 Task: Add an event with the title Monthly Departmental Update and Collaboration Meeting, date '2023/11/16', time 9:15 AM to 11:15 AMand add a description: The Effective Communication workshop is a dynamic and interactive session designed to enhance participants' communication skills and promote effective interpersonal interactions in the workplace. This workshop provides valuable insights, practical techniques, and hands-on exercises to improve both verbal and non-verbal communication abilities._x000D_
_x000D_
Select event color  Lavender . Add location for the event as: 123 Rua das Flores, Porto, Portugal, logged in from the account softage.5@softage.netand send the event invitation to softage.6@softage.net and softage.7@softage.net. Set a reminder for the event Weekly on Sunday
Action: Mouse moved to (65, 140)
Screenshot: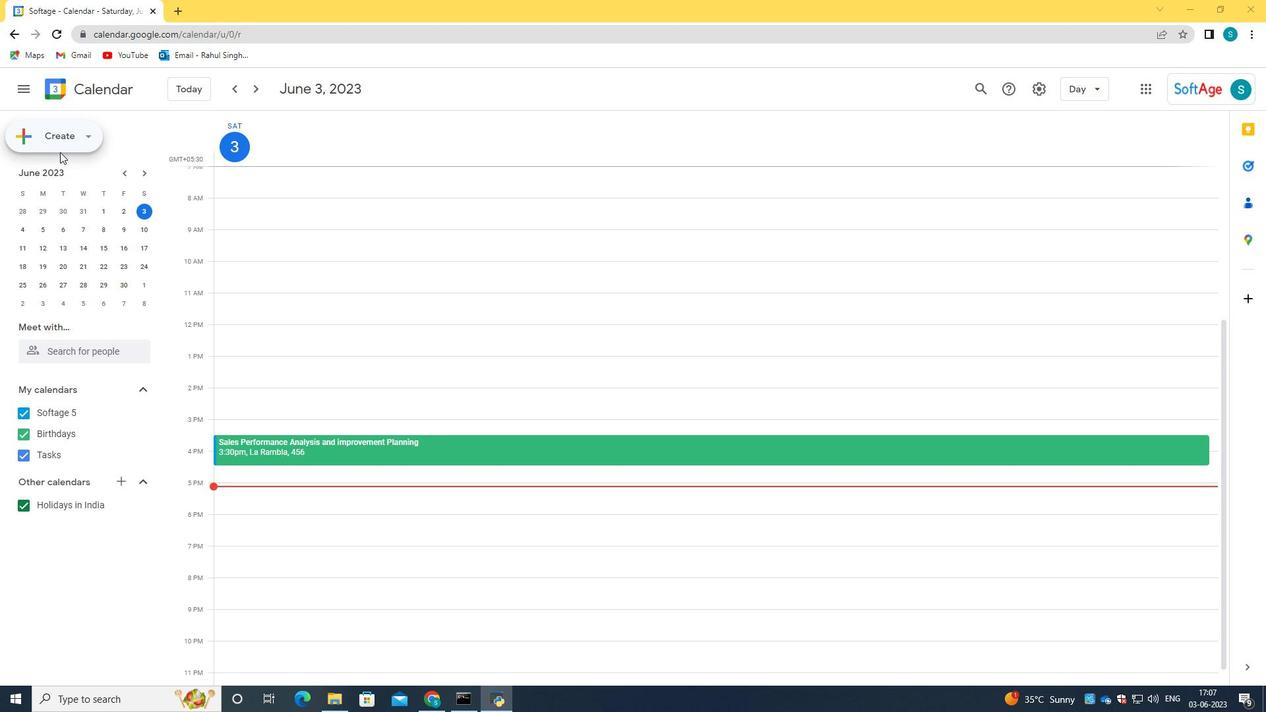 
Action: Mouse pressed left at (65, 140)
Screenshot: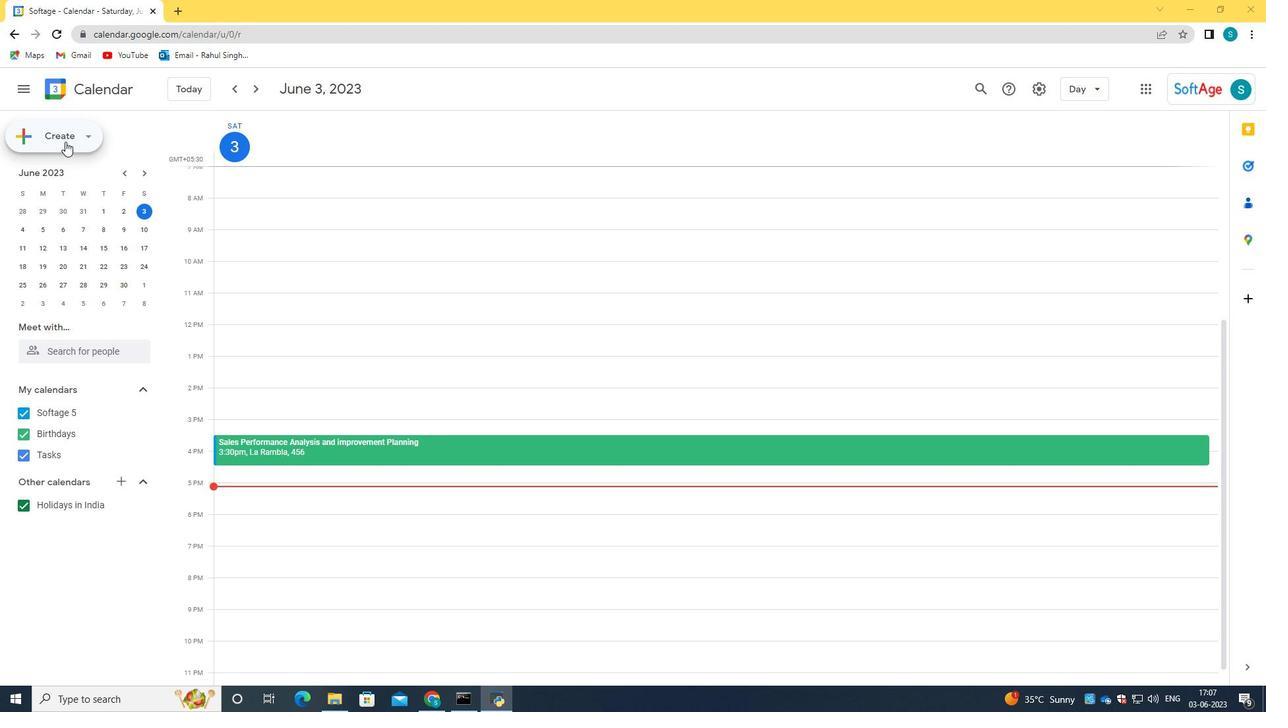 
Action: Mouse moved to (103, 168)
Screenshot: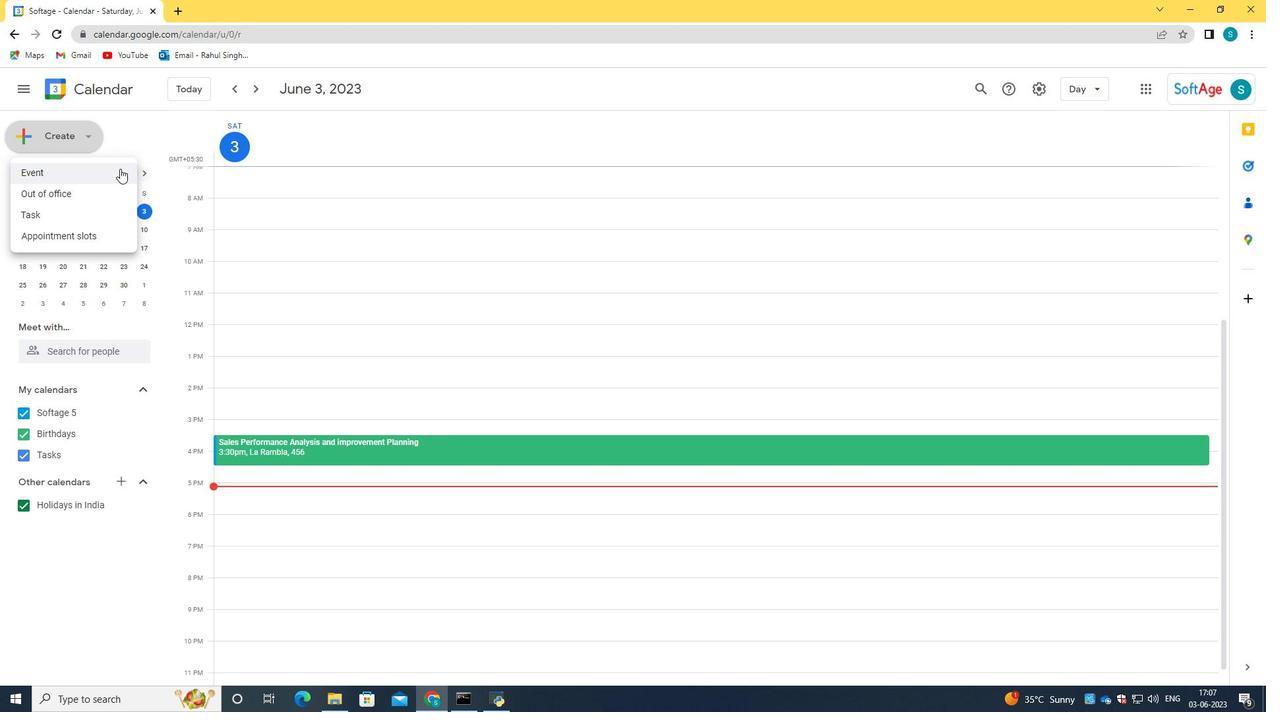
Action: Mouse pressed left at (103, 168)
Screenshot: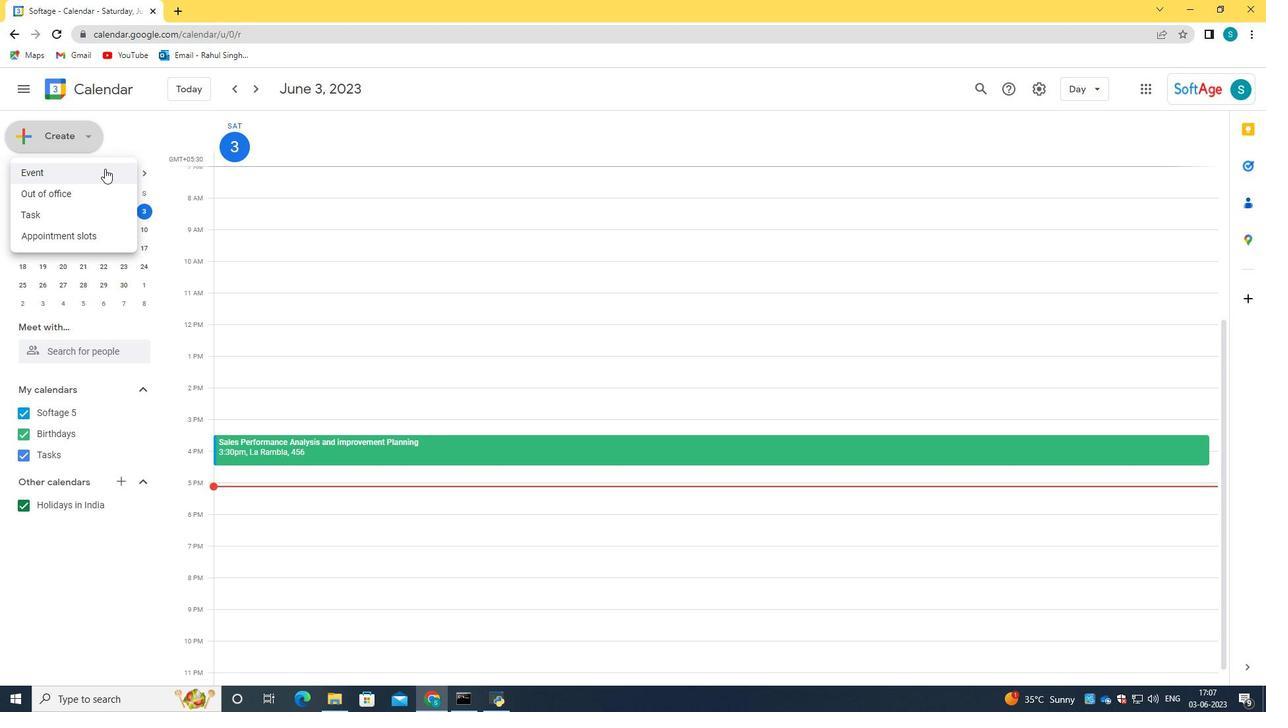 
Action: Mouse moved to (648, 259)
Screenshot: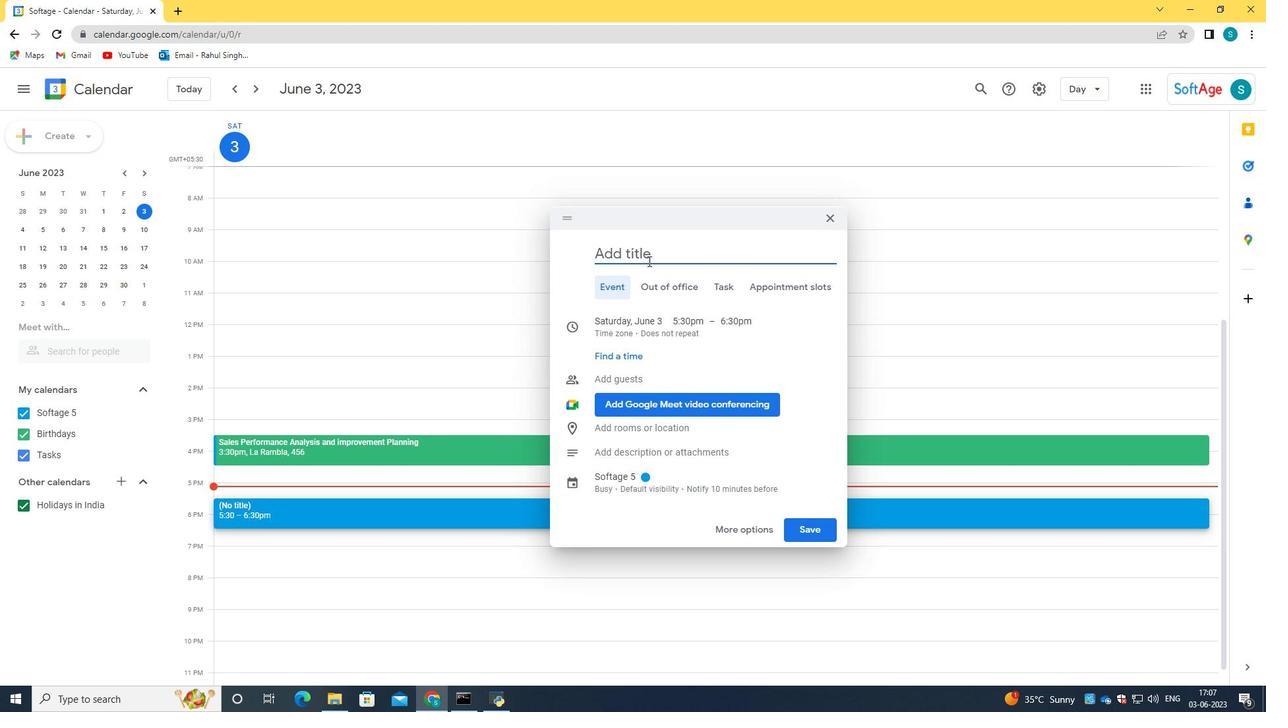 
Action: Mouse pressed left at (648, 259)
Screenshot: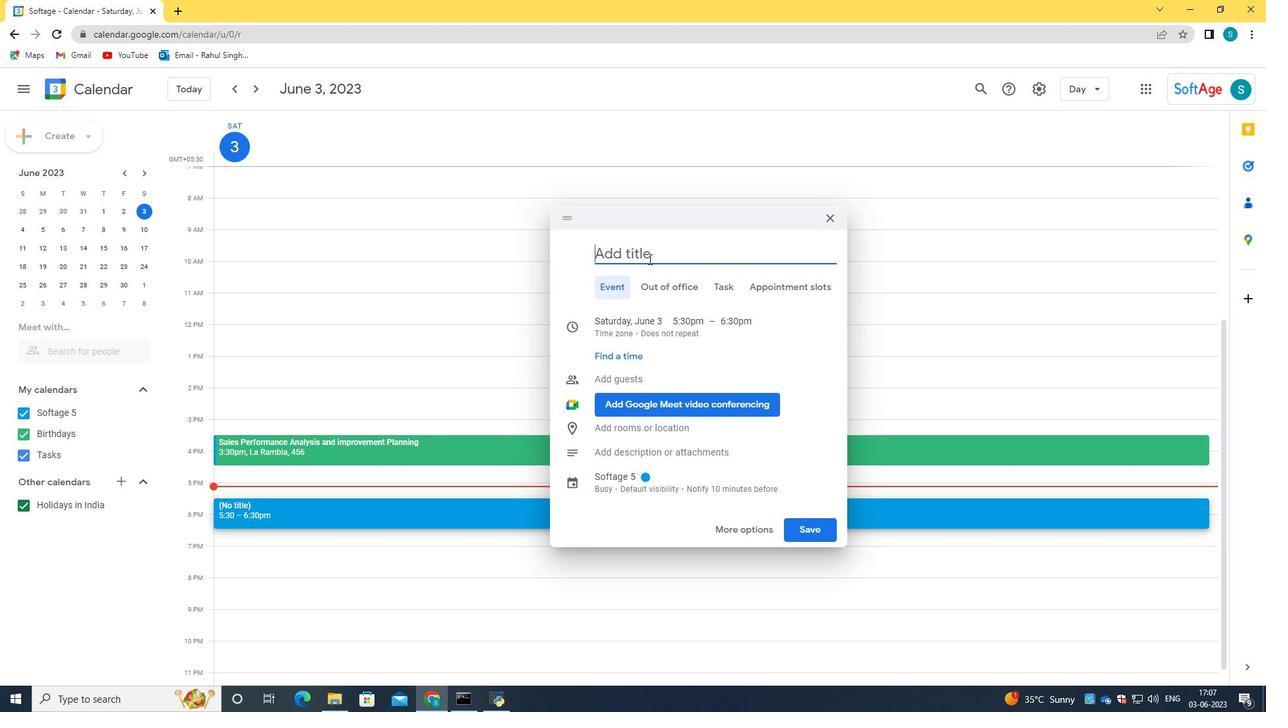 
Action: Key pressed <Key.caps_lock>M<Key.caps_lock>onthly<Key.space><Key.caps_lock>D<Key.caps_lock>epartmental<Key.space><Key.caps_lock>U<Key.caps_lock>pdate<Key.space>and<Key.space><Key.caps_lock>C<Key.caps_lock>ollaboration<Key.space><Key.caps_lock>M<Key.caps_lock>eeting
Screenshot: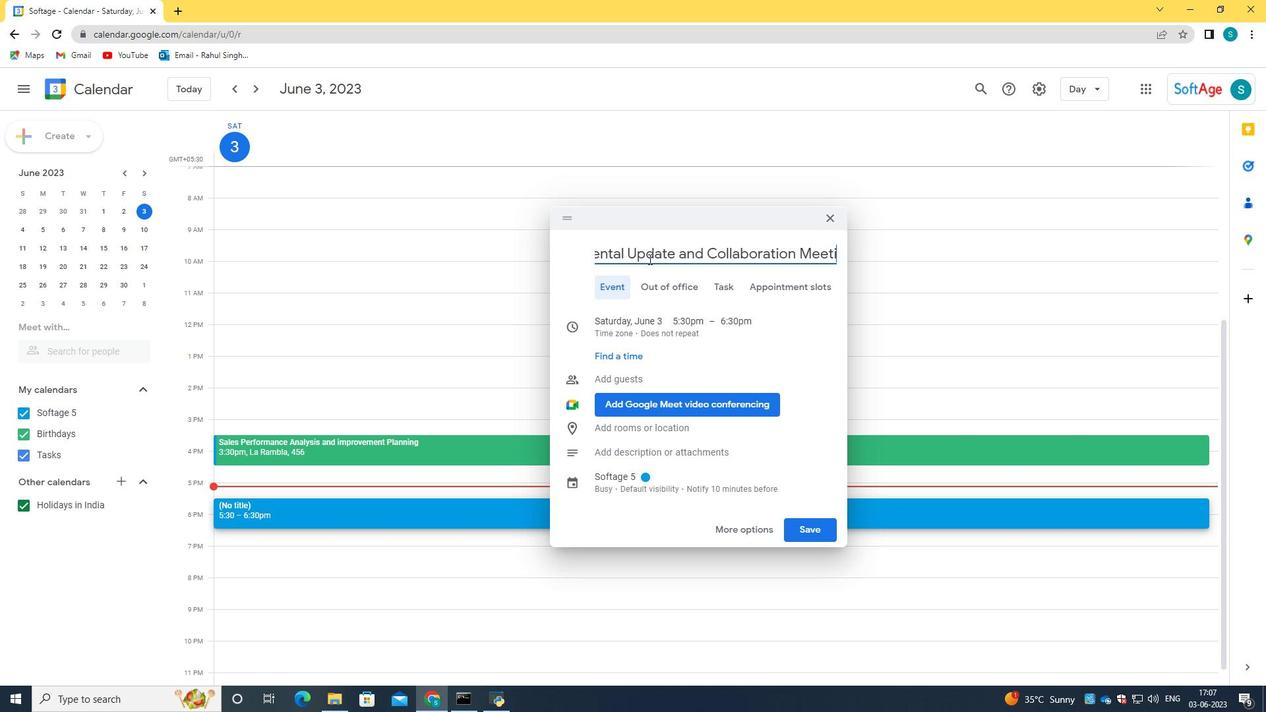 
Action: Mouse moved to (756, 524)
Screenshot: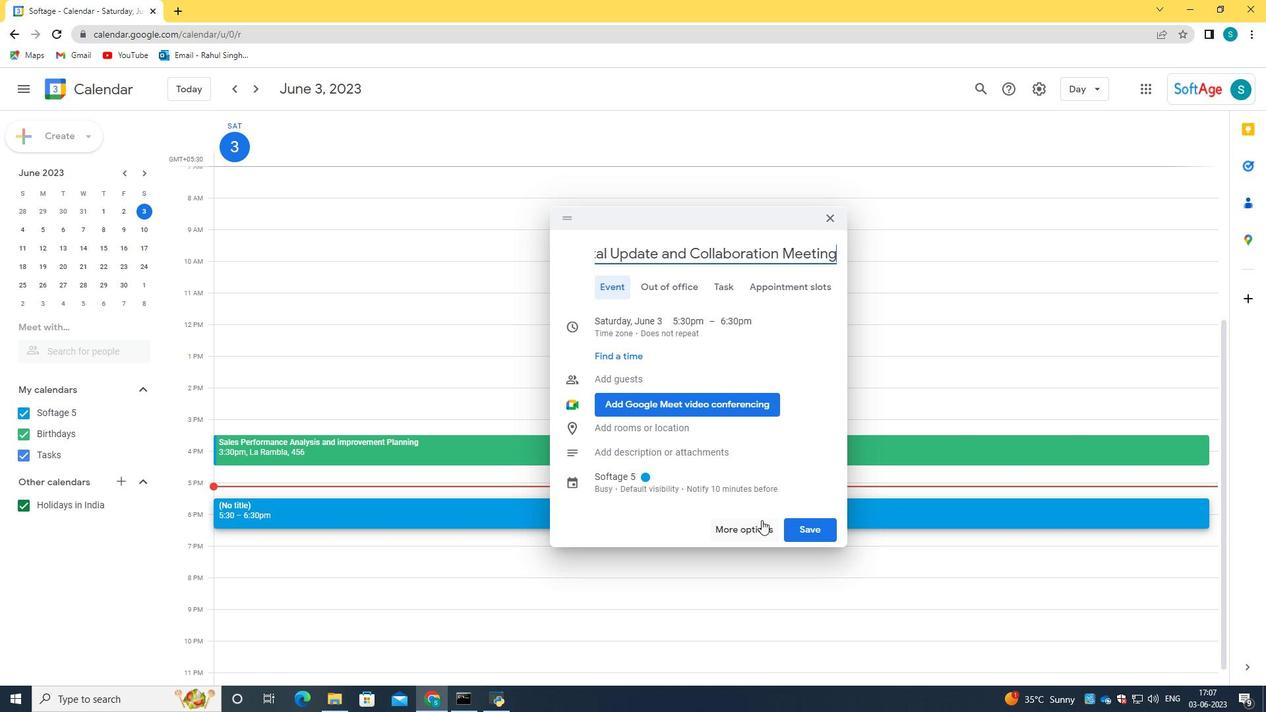 
Action: Mouse pressed left at (756, 524)
Screenshot: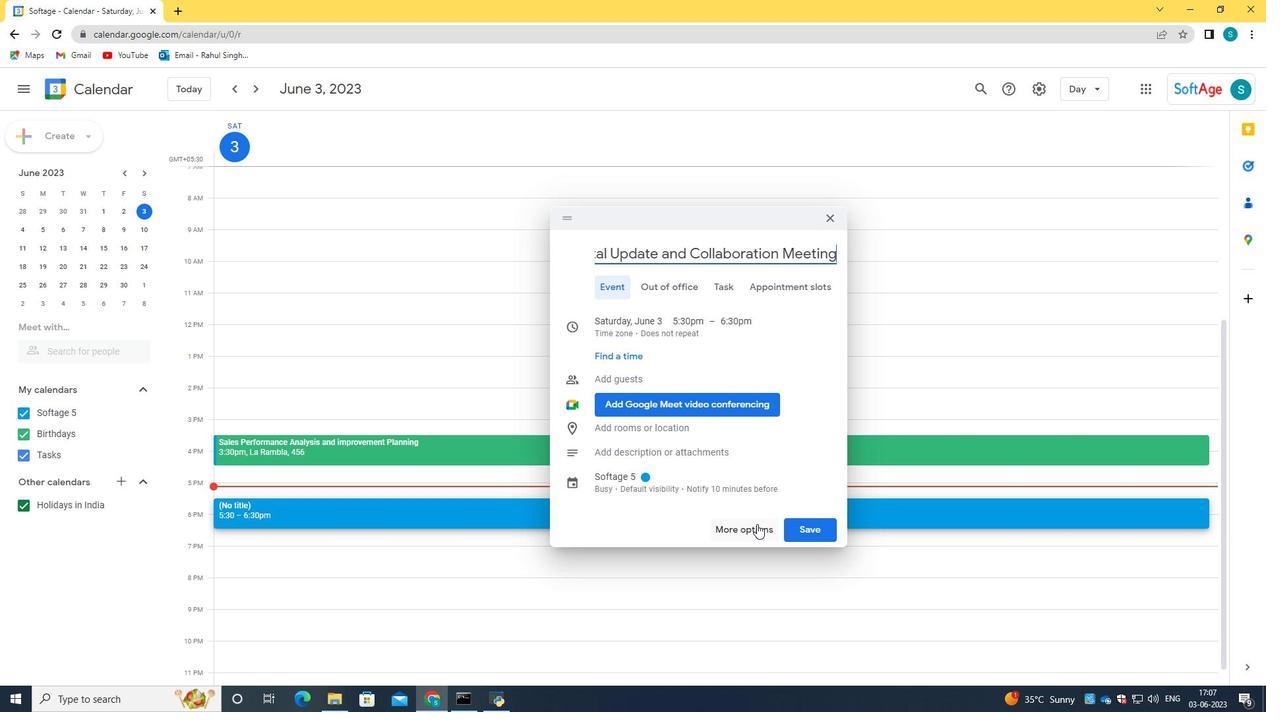 
Action: Mouse moved to (77, 127)
Screenshot: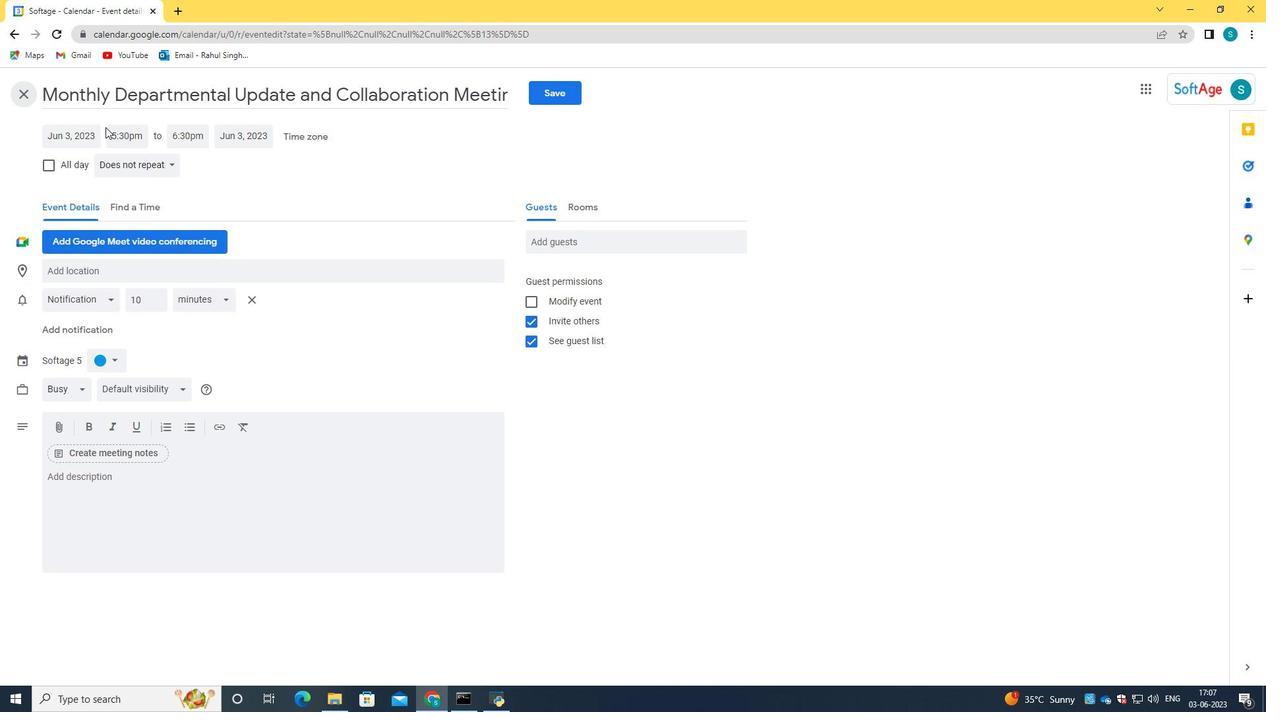 
Action: Mouse pressed left at (77, 127)
Screenshot: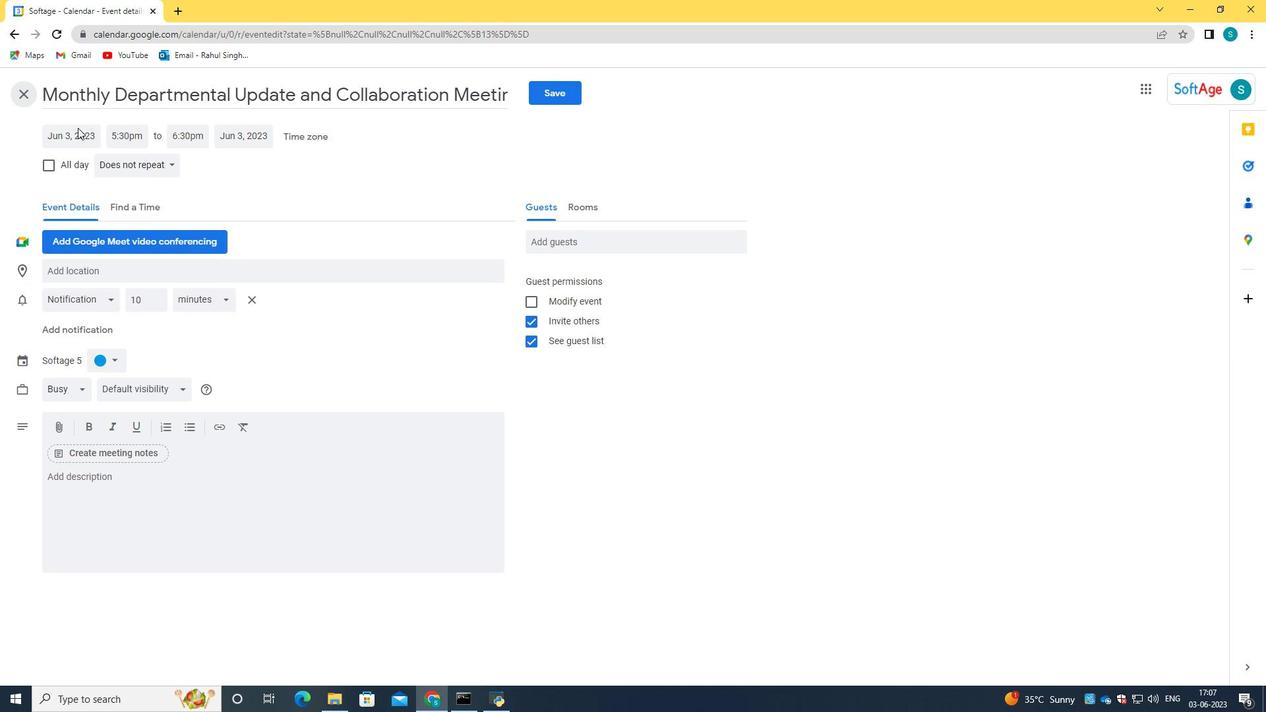 
Action: Key pressed 2023/11/16<Key.tab>9<Key.shift_r>:15<Key.tab>
Screenshot: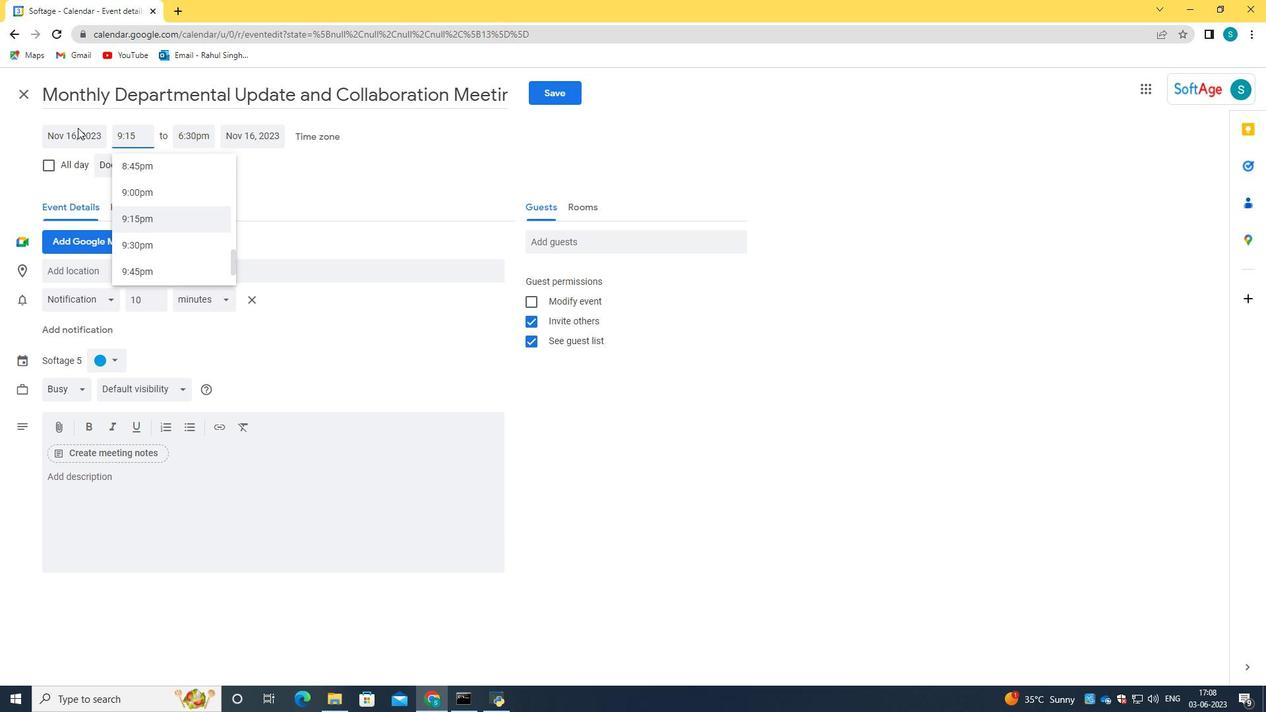 
Action: Mouse moved to (146, 134)
Screenshot: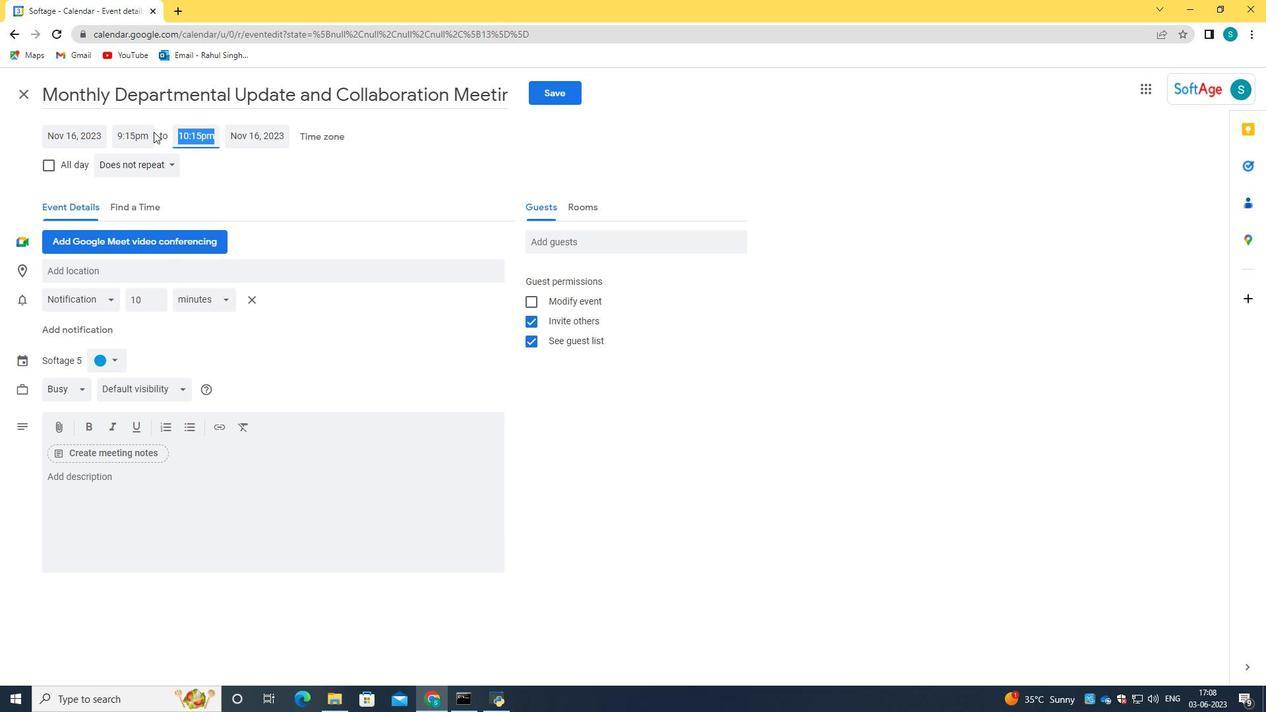 
Action: Mouse pressed left at (146, 134)
Screenshot: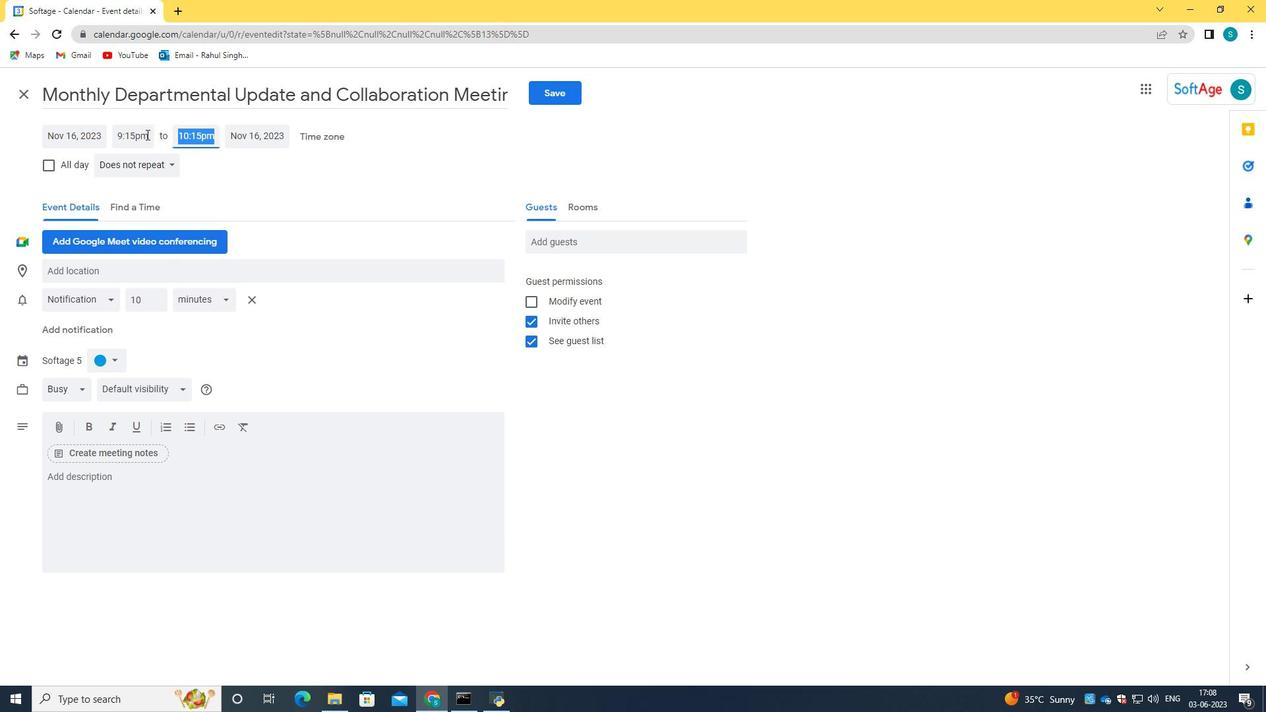 
Action: Mouse moved to (145, 135)
Screenshot: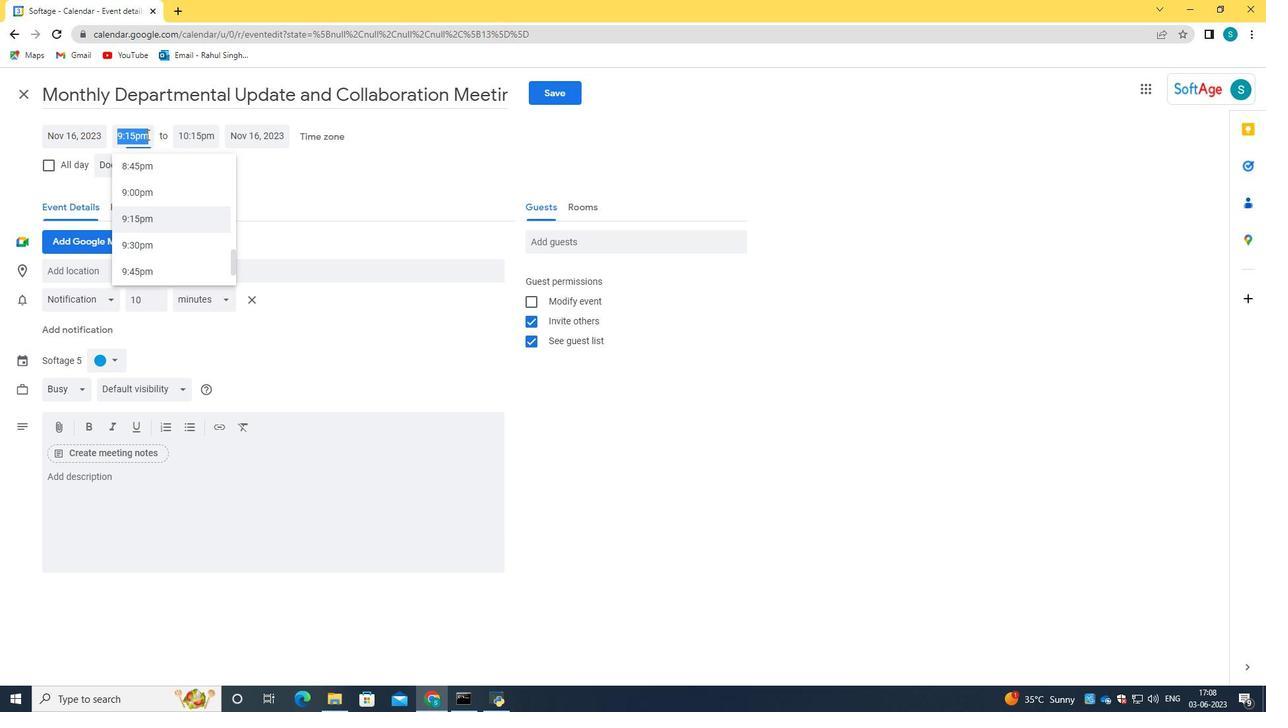 
Action: Mouse pressed left at (145, 135)
Screenshot: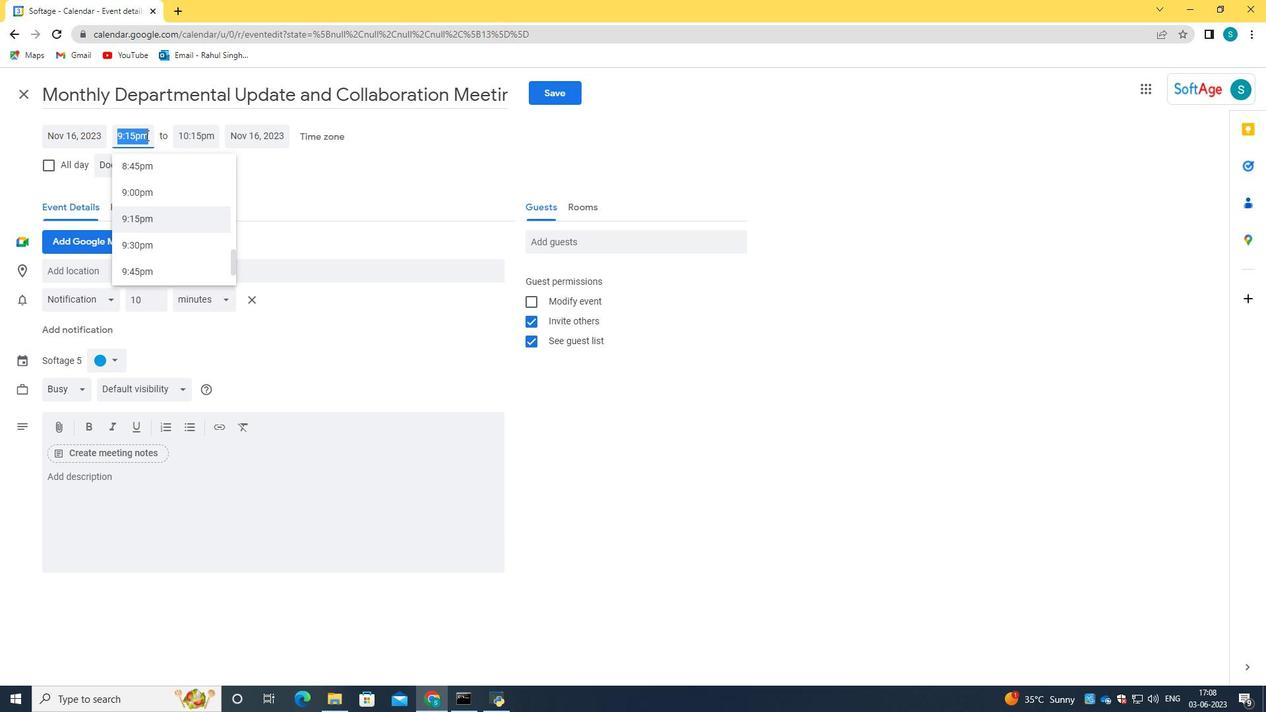
Action: Mouse moved to (139, 138)
Screenshot: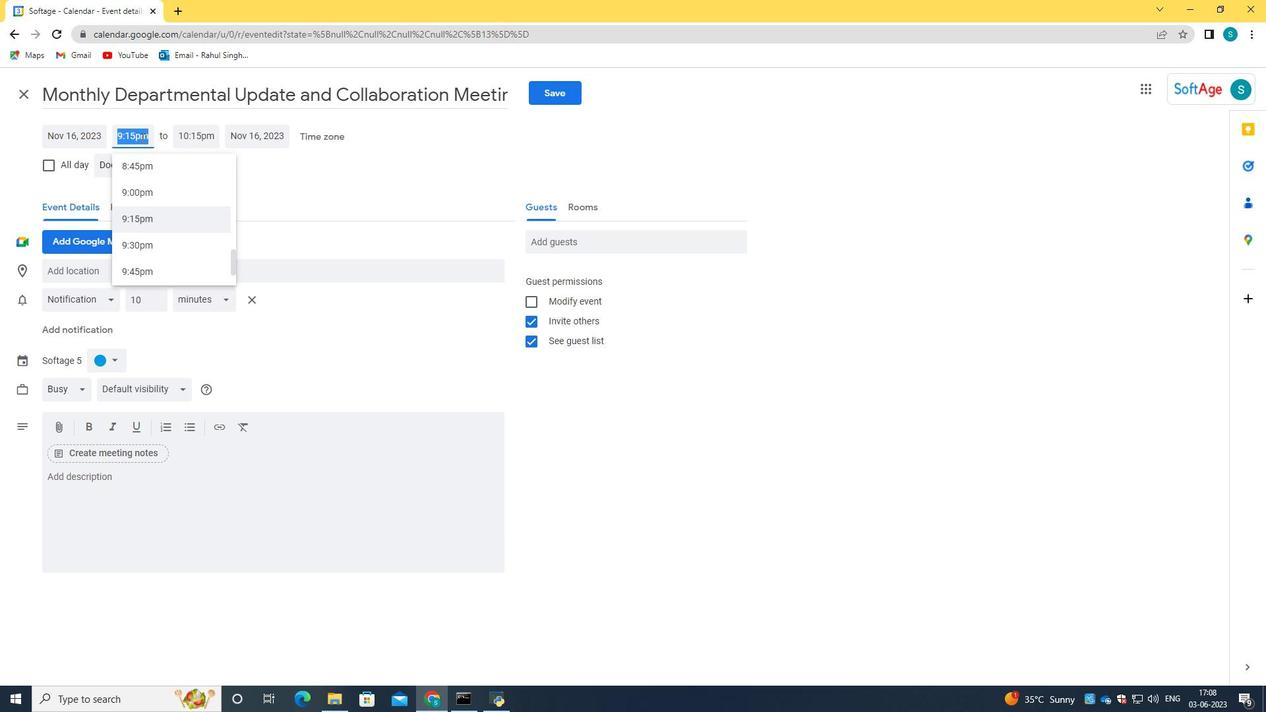 
Action: Mouse pressed left at (139, 138)
Screenshot: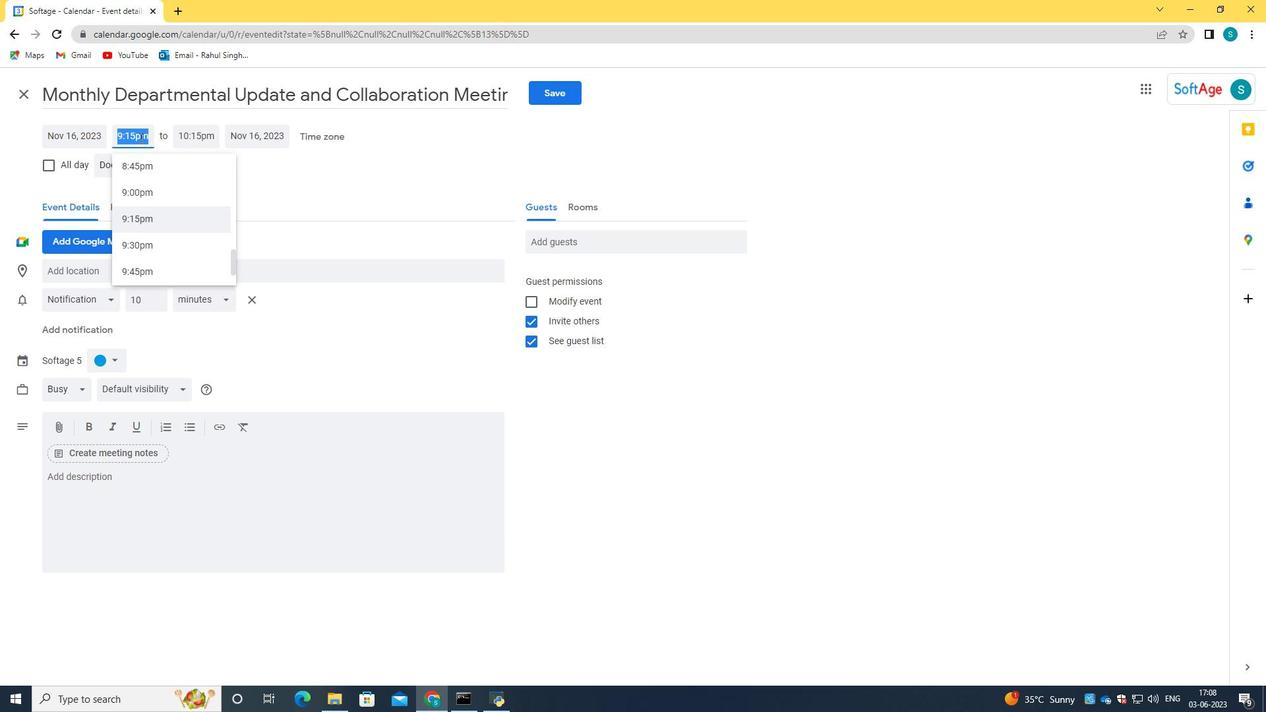 
Action: Mouse moved to (150, 138)
Screenshot: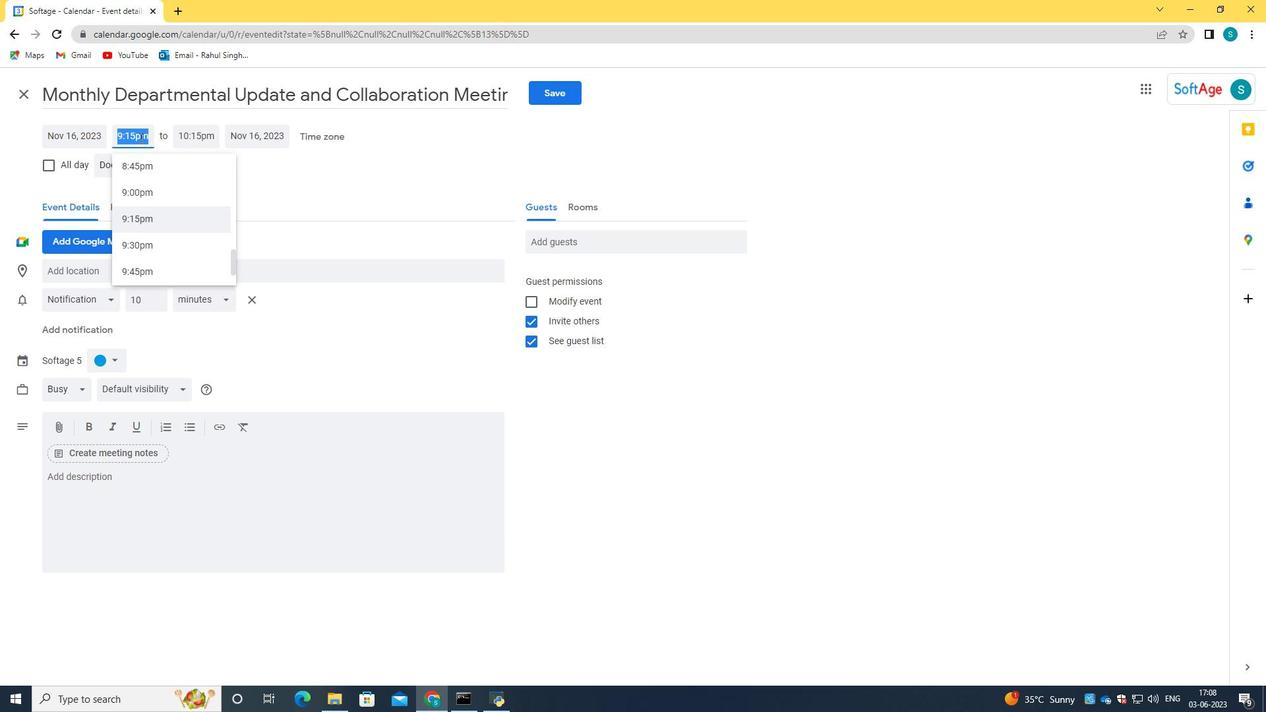
Action: Key pressed <Key.backspace>a
Screenshot: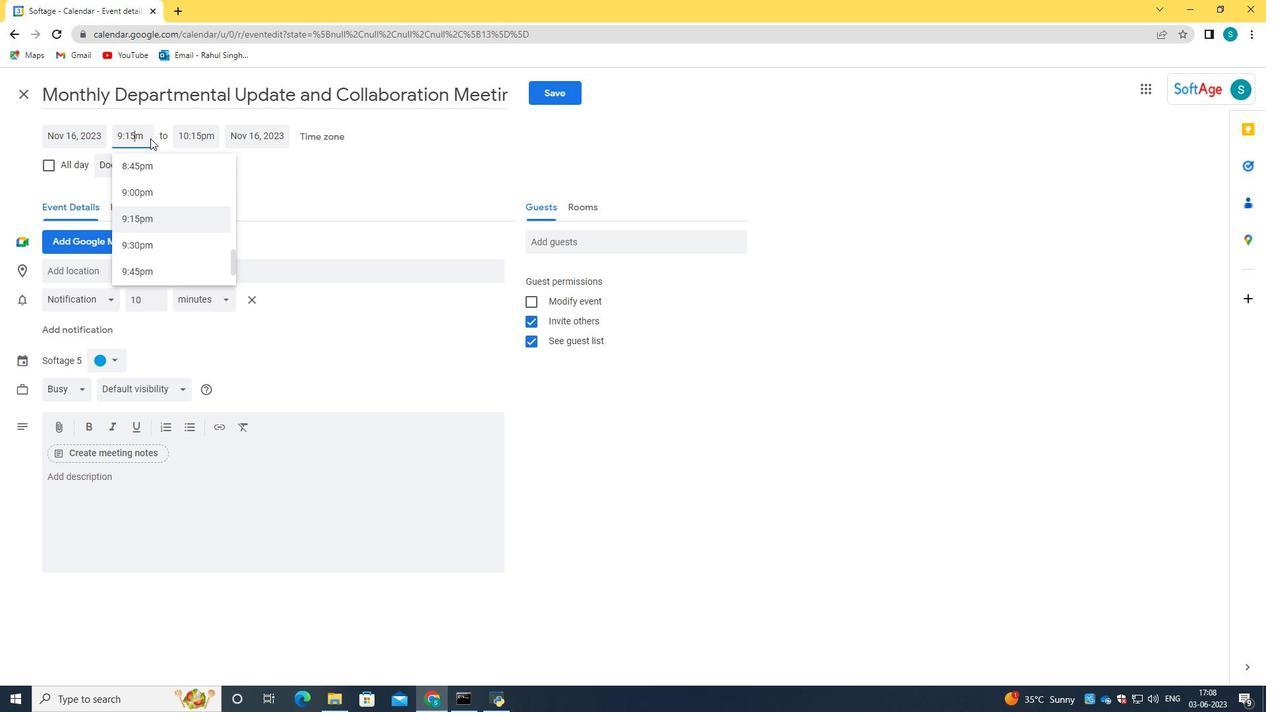 
Action: Mouse scrolled (150, 139) with delta (0, 0)
Screenshot: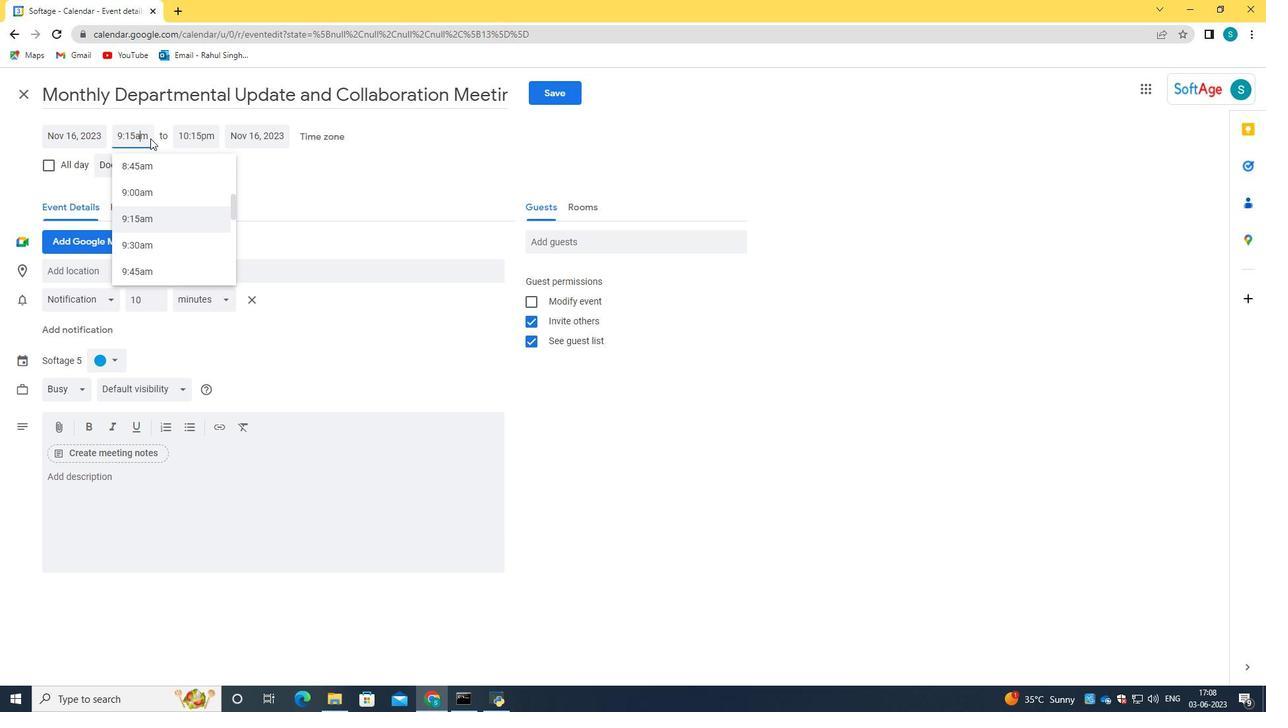 
Action: Key pressed <Key.tab>
Screenshot: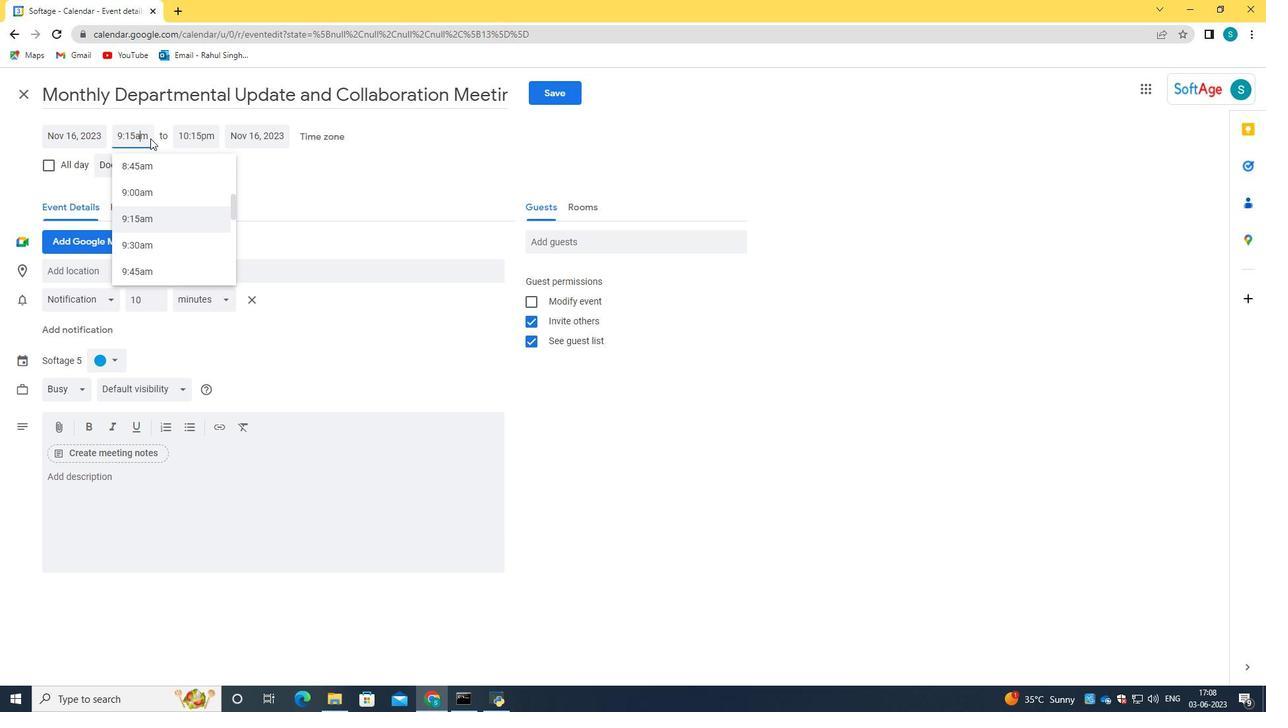 
Action: Mouse moved to (191, 129)
Screenshot: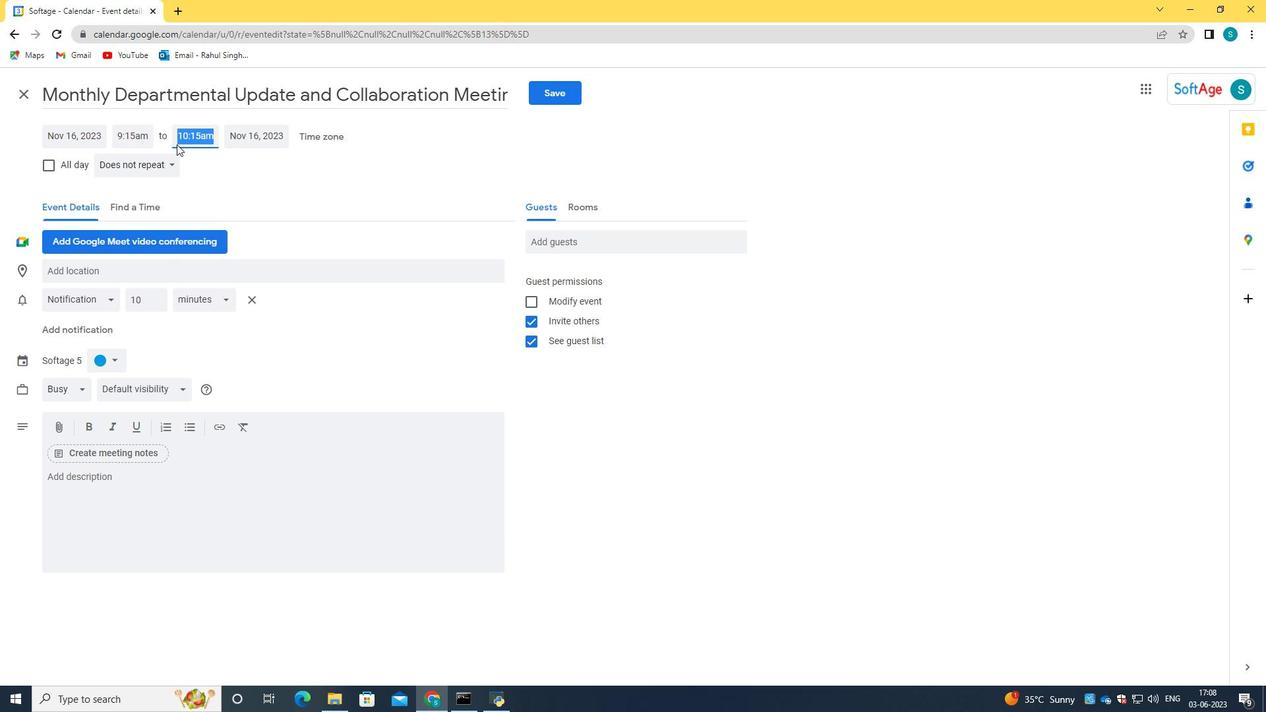 
Action: Key pressed 11<Key.shift_r>:15<Key.space>am
Screenshot: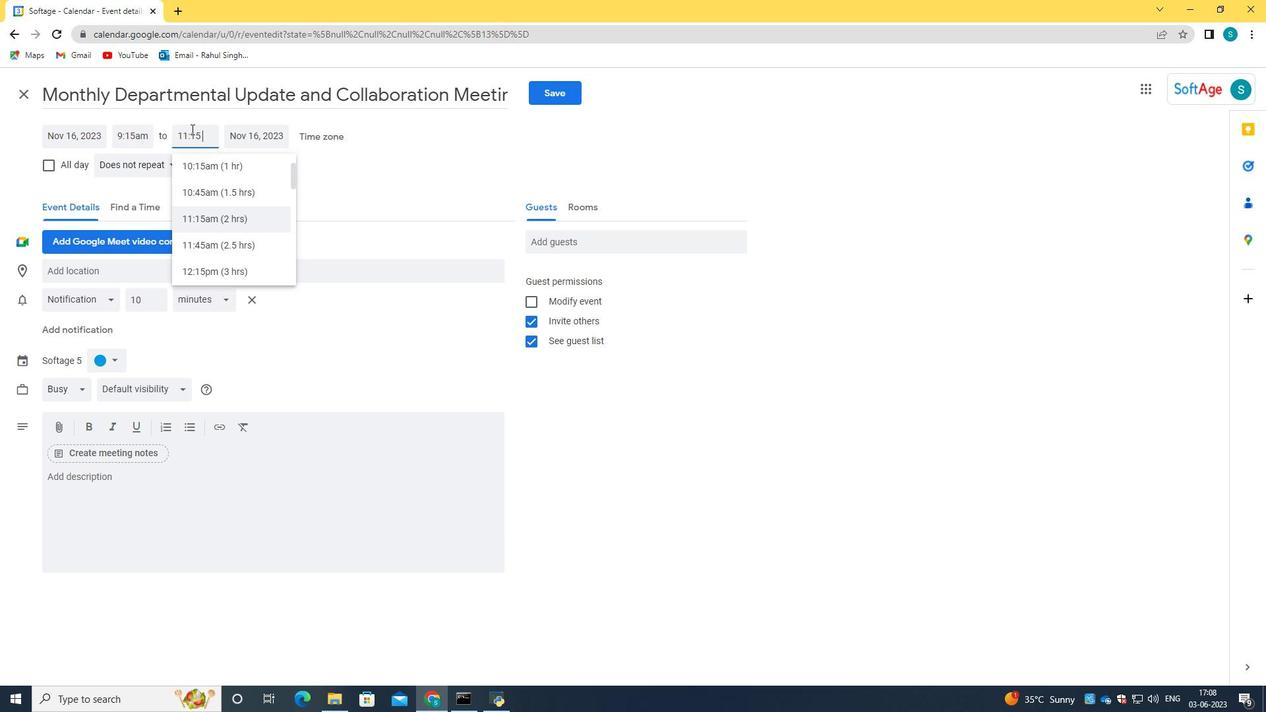 
Action: Mouse moved to (218, 220)
Screenshot: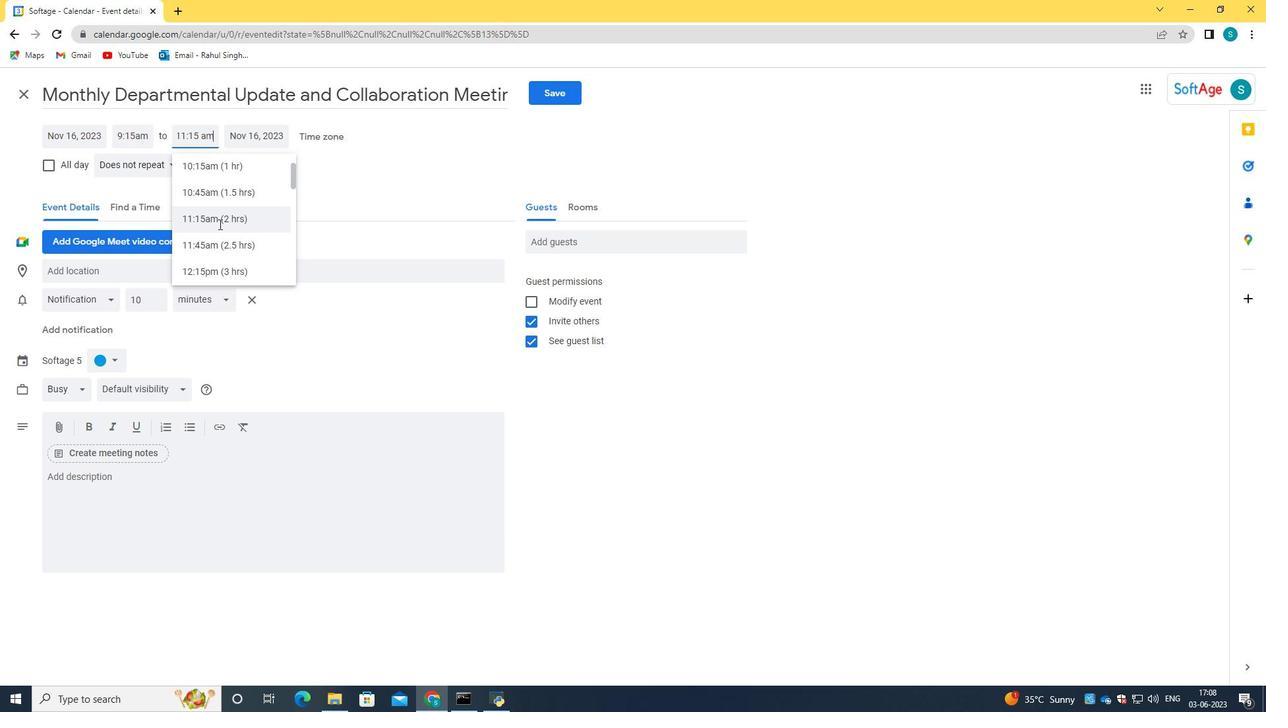
Action: Mouse pressed left at (218, 220)
Screenshot: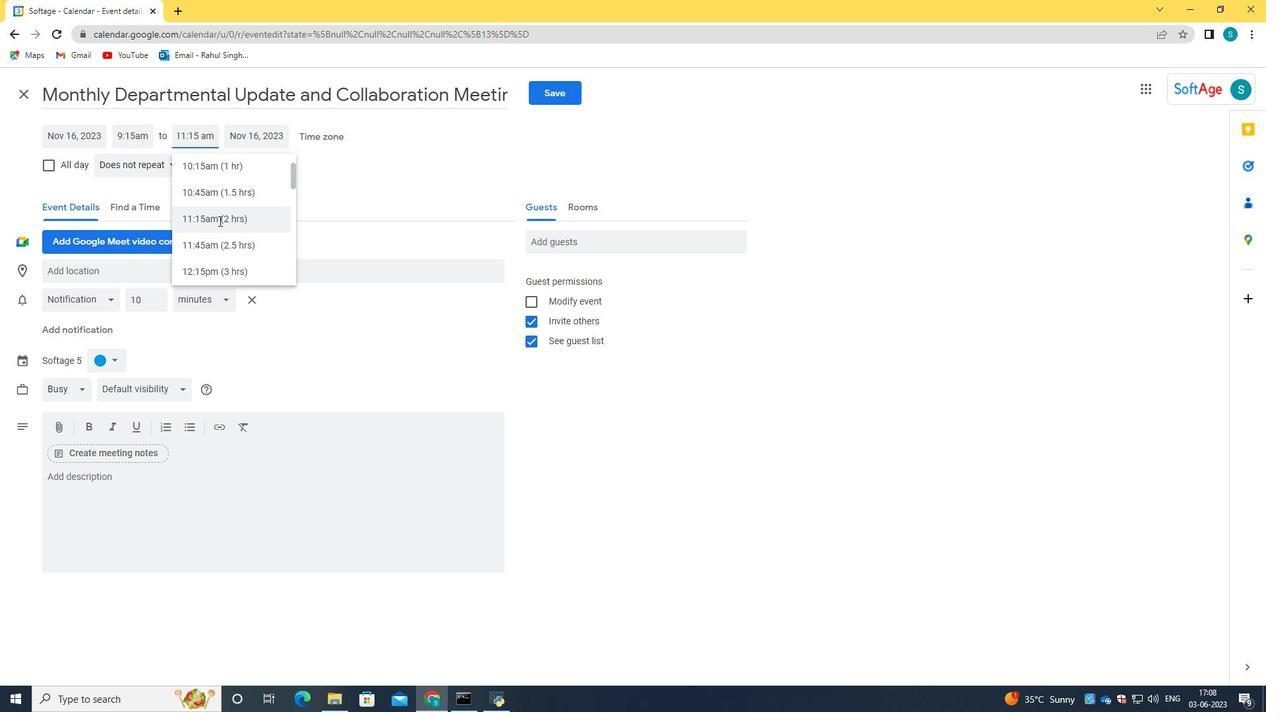 
Action: Mouse moved to (167, 504)
Screenshot: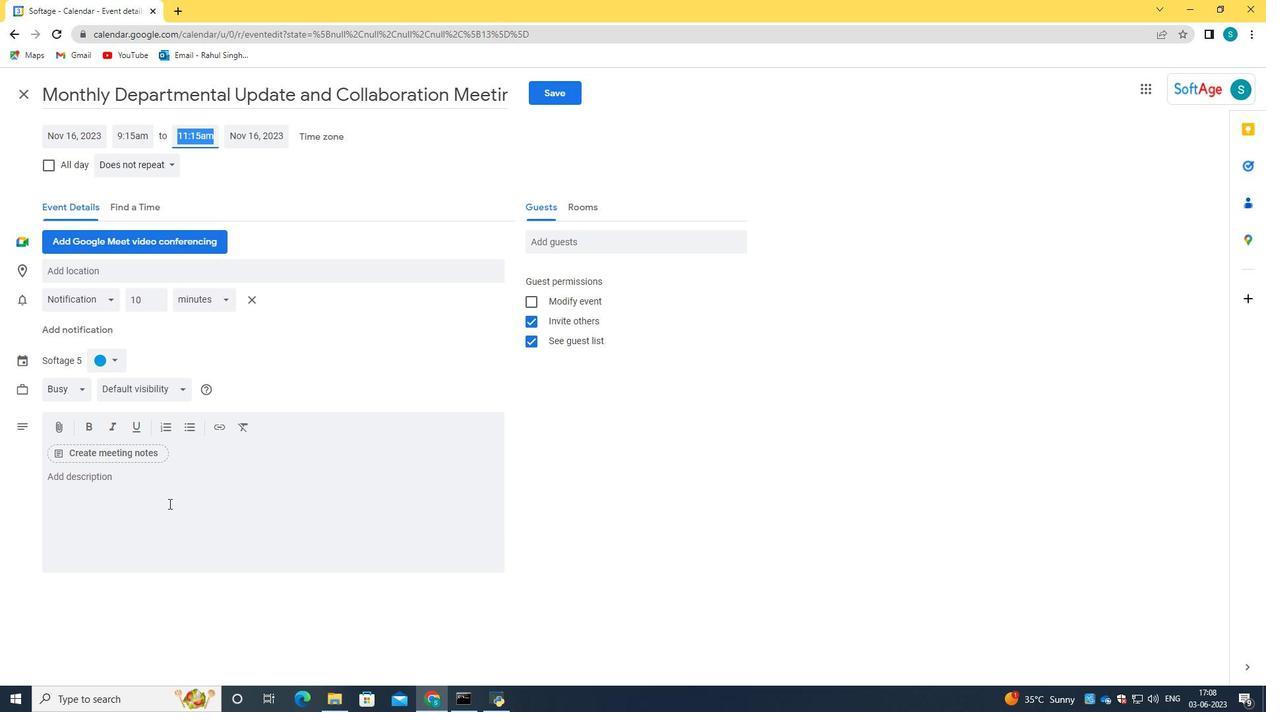
Action: Mouse pressed left at (167, 504)
Screenshot: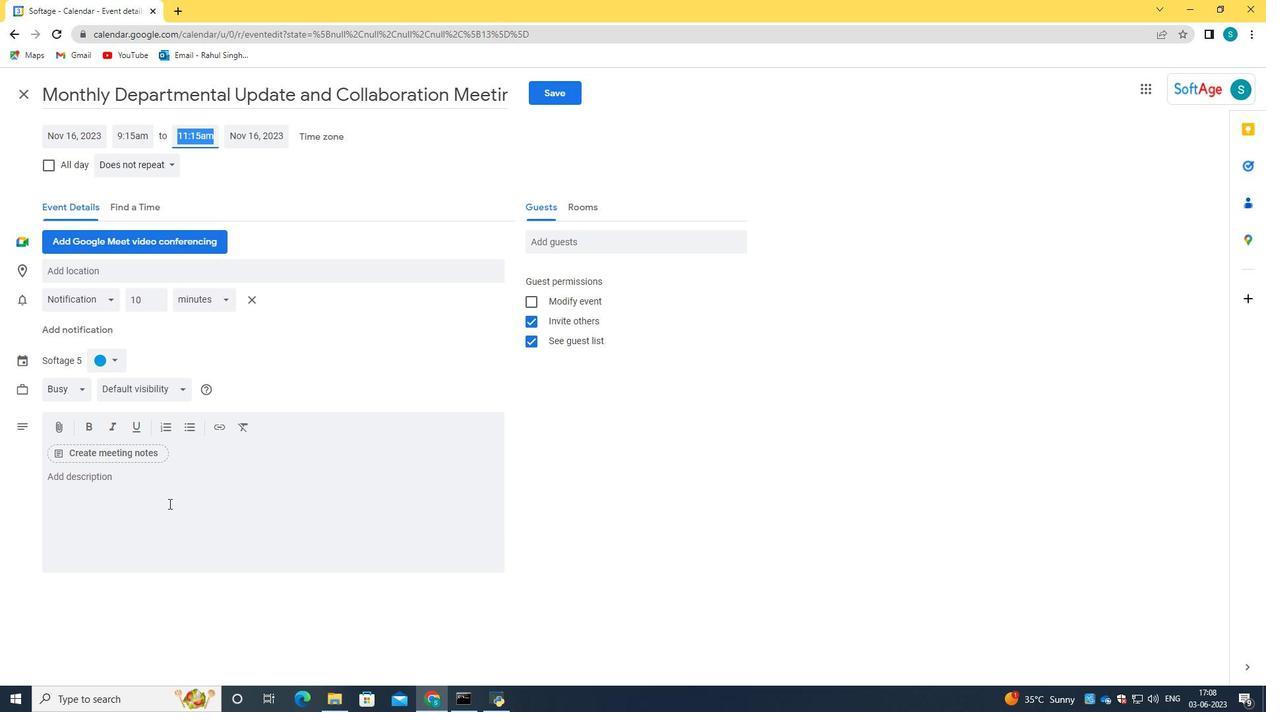 
Action: Key pressed <Key.caps_lock>T<Key.caps_lock>he<Key.space><Key.caps_lock>E<Key.caps_lock>ffective<Key.space><Key.caps_lock>C<Key.caps_lock>ommunication<Key.space>workshop<Key.space>is<Key.space>a<Key.space>dynamic<Key.space>and<Key.space>interactive<Key.space>session<Key.space>designed<Key.space>to<Key.space>enhance<Key.space>participants<Key.space>communication<Key.space>skills<Key.space>and<Key.space>promote<Key.space>effective<Key.space>interpersonal<Key.space>interactin<Key.backspace><Key.backspace>ions<Key.space>in<Key.space>the<Key.space>works<Key.backspace>place.<Key.space><Key.caps_lock>T<Key.caps_lock>his<Key.space>workshop<Key.space>provides<Key.space>valuable<Key.space>insights,<Key.space>practivcal<Key.space>t<Key.backspace><Key.backspace><Key.backspace><Key.backspace><Key.backspace><Key.backspace>cla<Key.space>t<Key.backspace><Key.backspace><Key.backspace><Key.backspace>al<Key.space>techniques,<Key.space>and<Key.space>hand-<Key.backspace>s=<Key.backspace>-on<Key.space>exercises<Key.space>to<Key.space>improve<Key.space>bothy<Key.backspace><Key.space>verbal<Key.space>and<Key.space>non-verbal<Key.space>commni<Key.backspace><Key.backspace>unication<Key.space>abilities/<Key.backspace>.
Screenshot: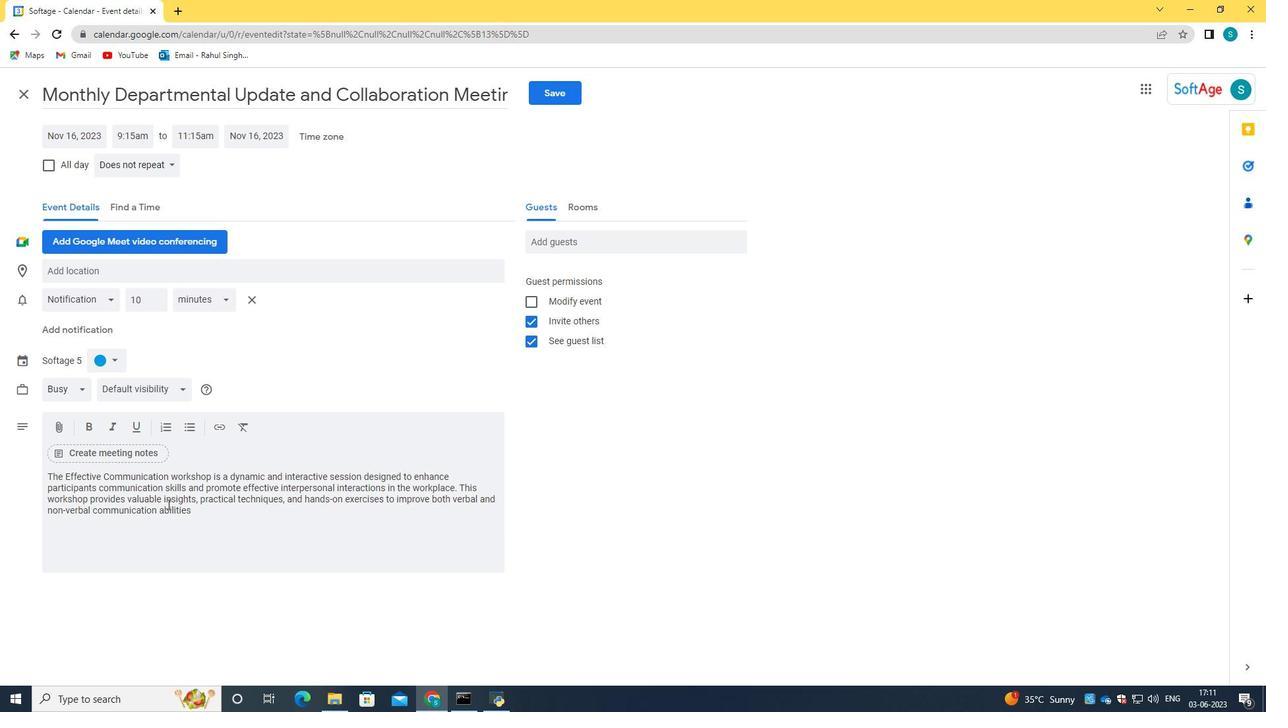 
Action: Mouse moved to (117, 357)
Screenshot: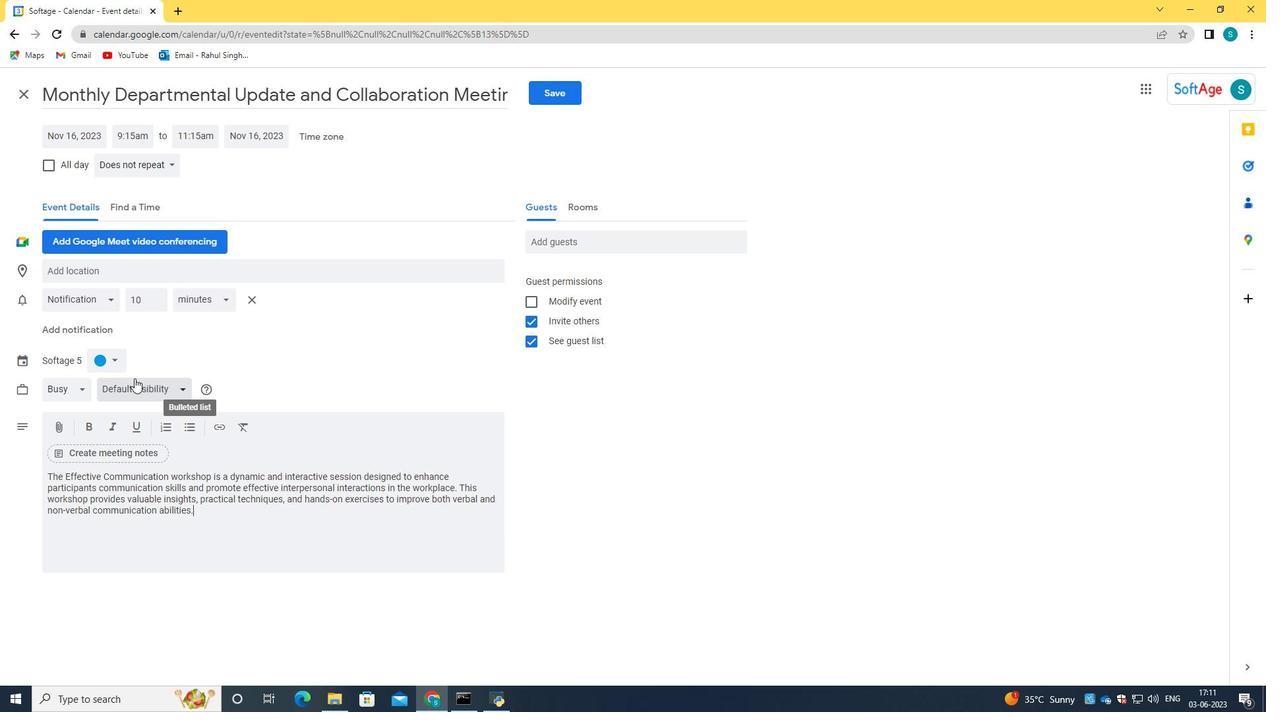 
Action: Mouse pressed left at (117, 357)
Screenshot: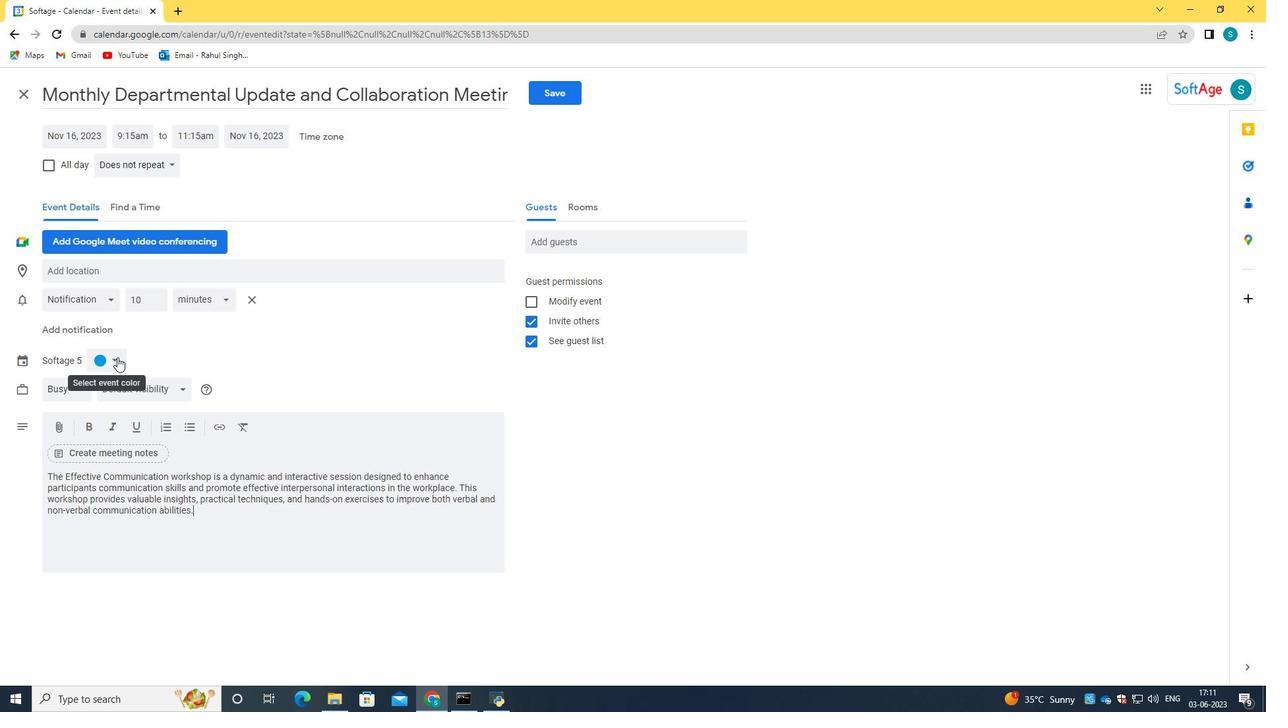 
Action: Mouse moved to (101, 423)
Screenshot: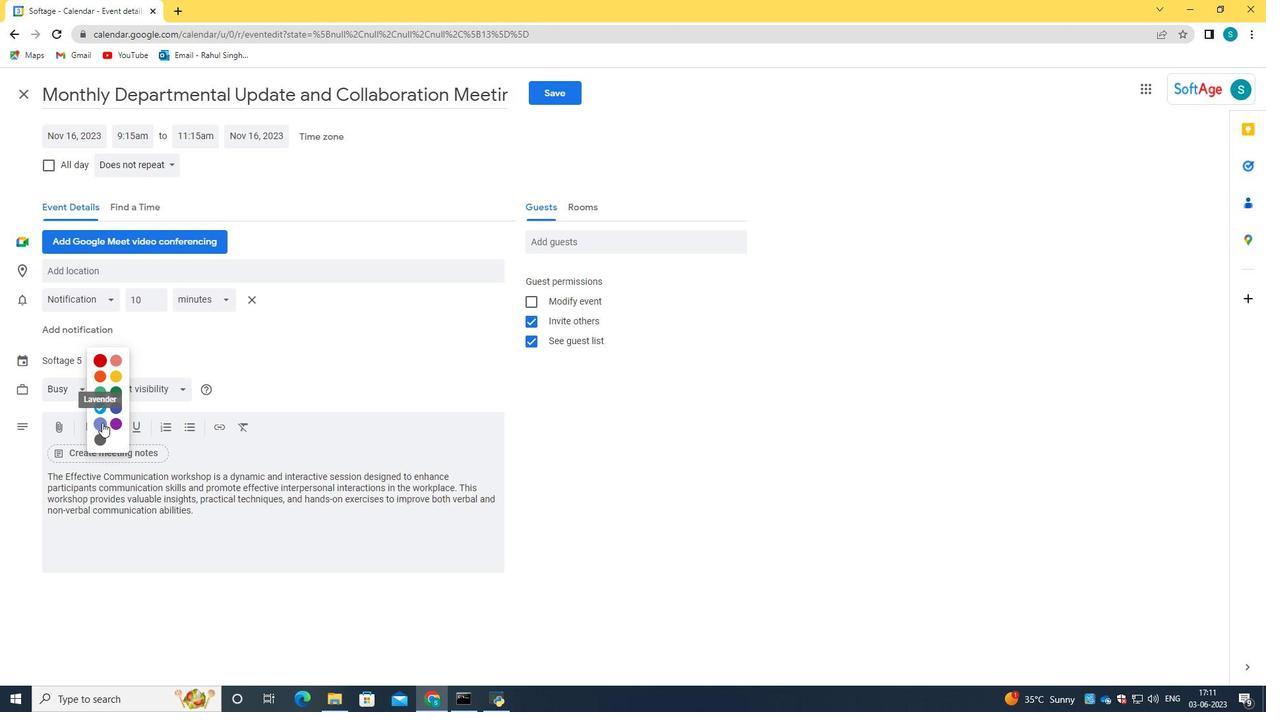 
Action: Mouse pressed left at (101, 423)
Screenshot: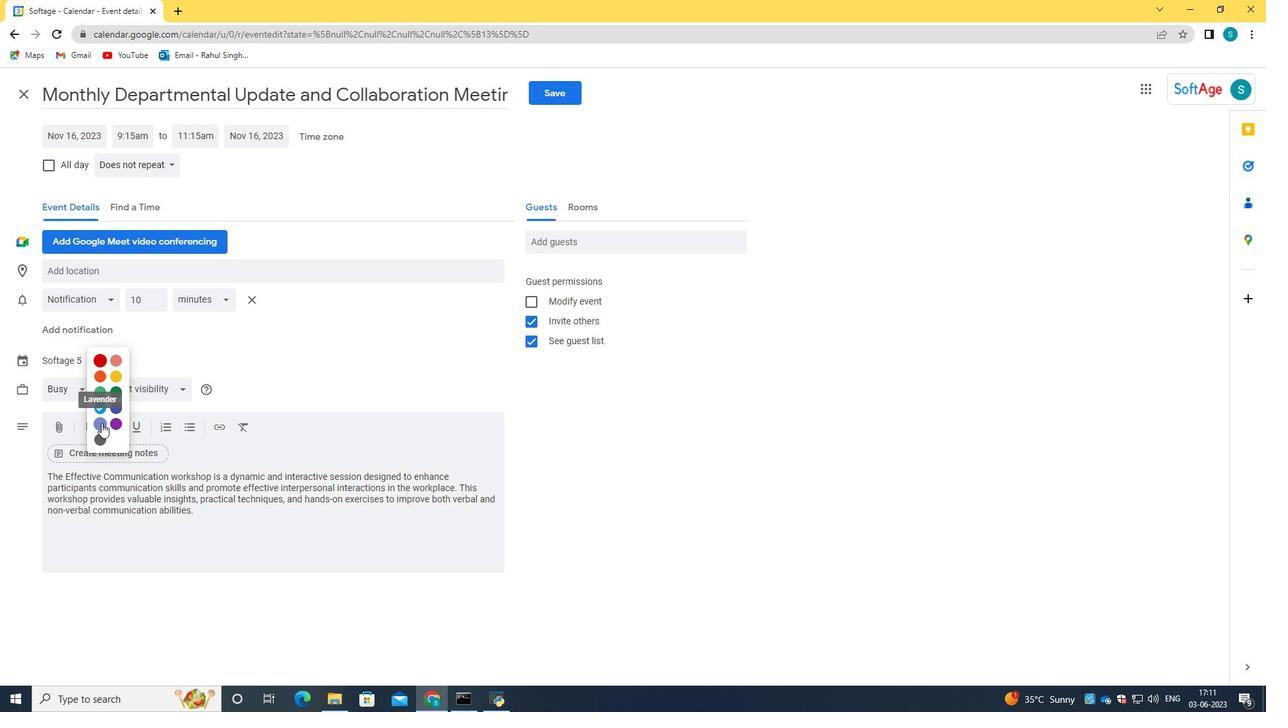 
Action: Mouse moved to (107, 272)
Screenshot: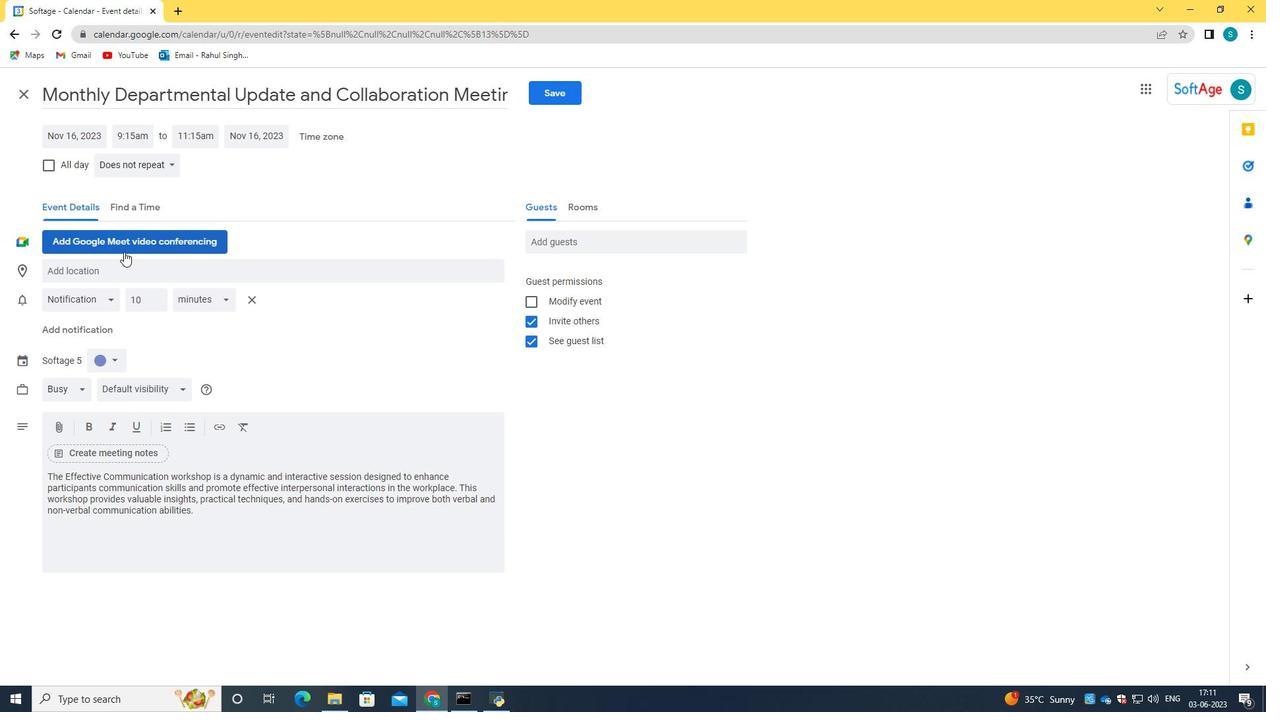 
Action: Mouse pressed left at (107, 272)
Screenshot: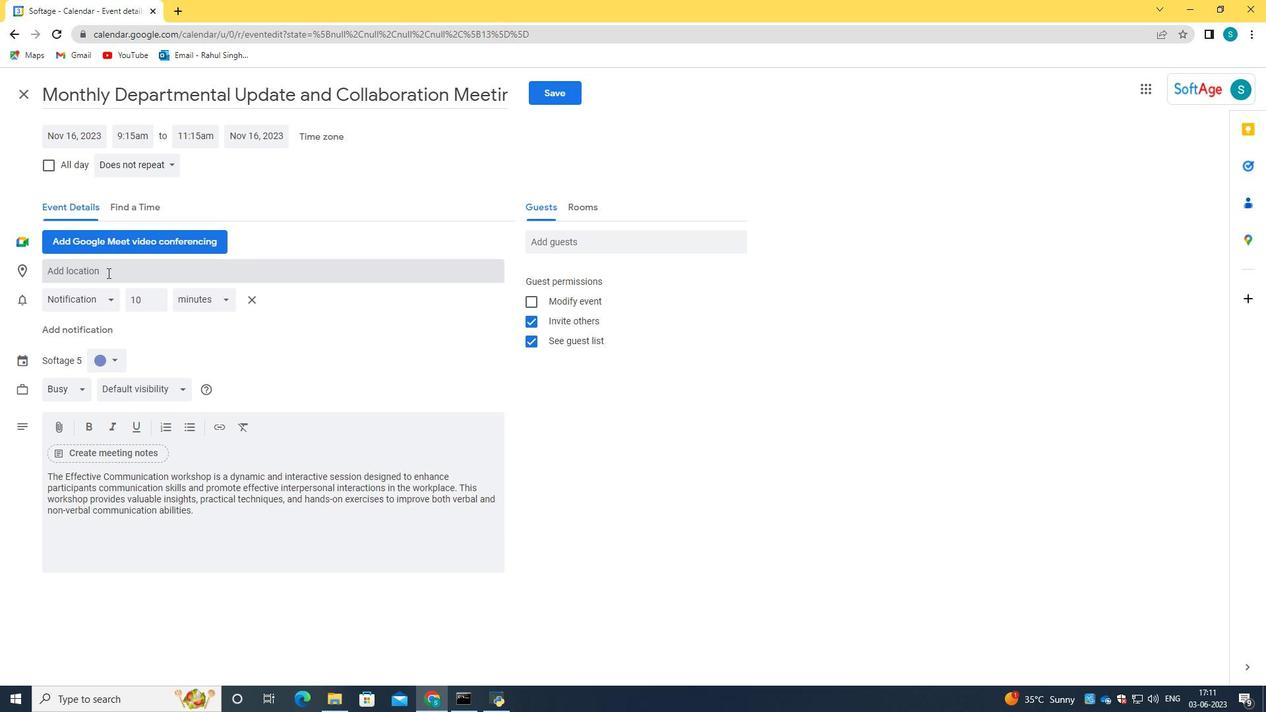 
Action: Key pressed 123<Key.space><Key.shift>Rua<Key.space>das<Key.space><Key.shift><Key.shift>Flores,<Key.space><Key.shift><Key.shift><Key.shift><Key.shift><Key.shift><Key.shift><Key.shift><Key.shift><Key.shift><Key.shift><Key.shift><Key.shift><Key.shift_r>Porto
Screenshot: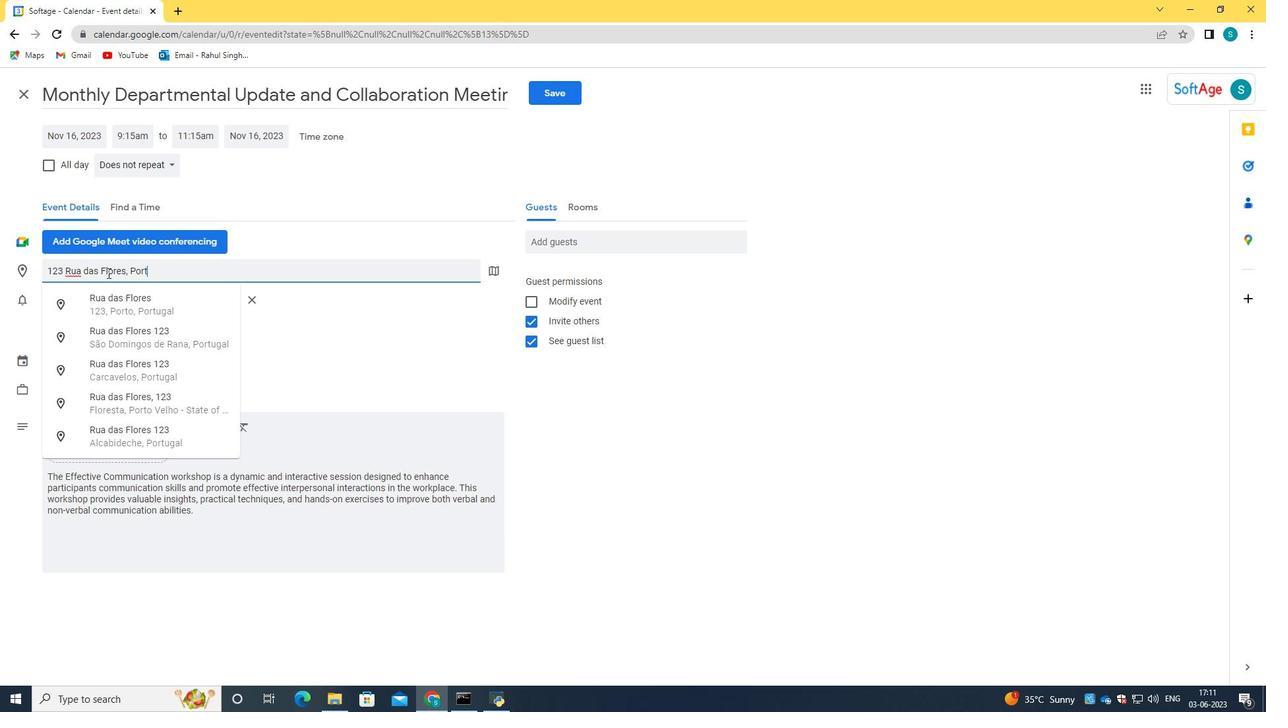 
Action: Mouse moved to (118, 306)
Screenshot: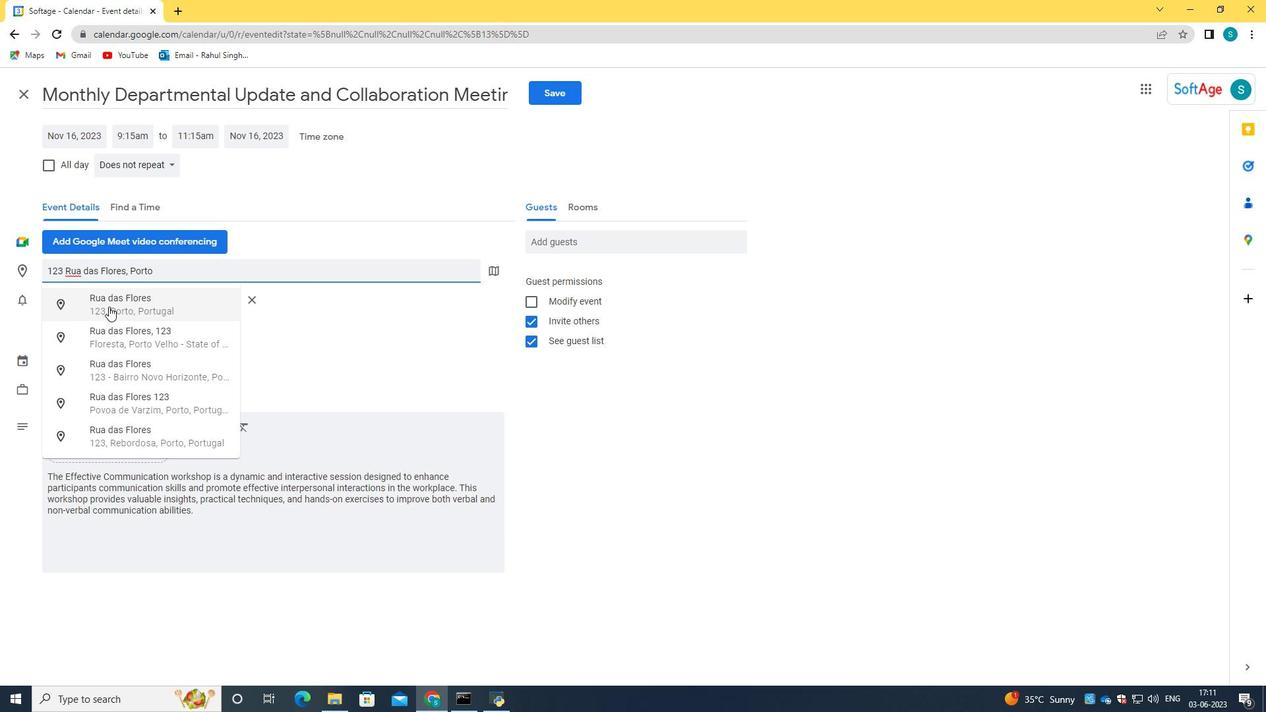 
Action: Mouse pressed left at (118, 306)
Screenshot: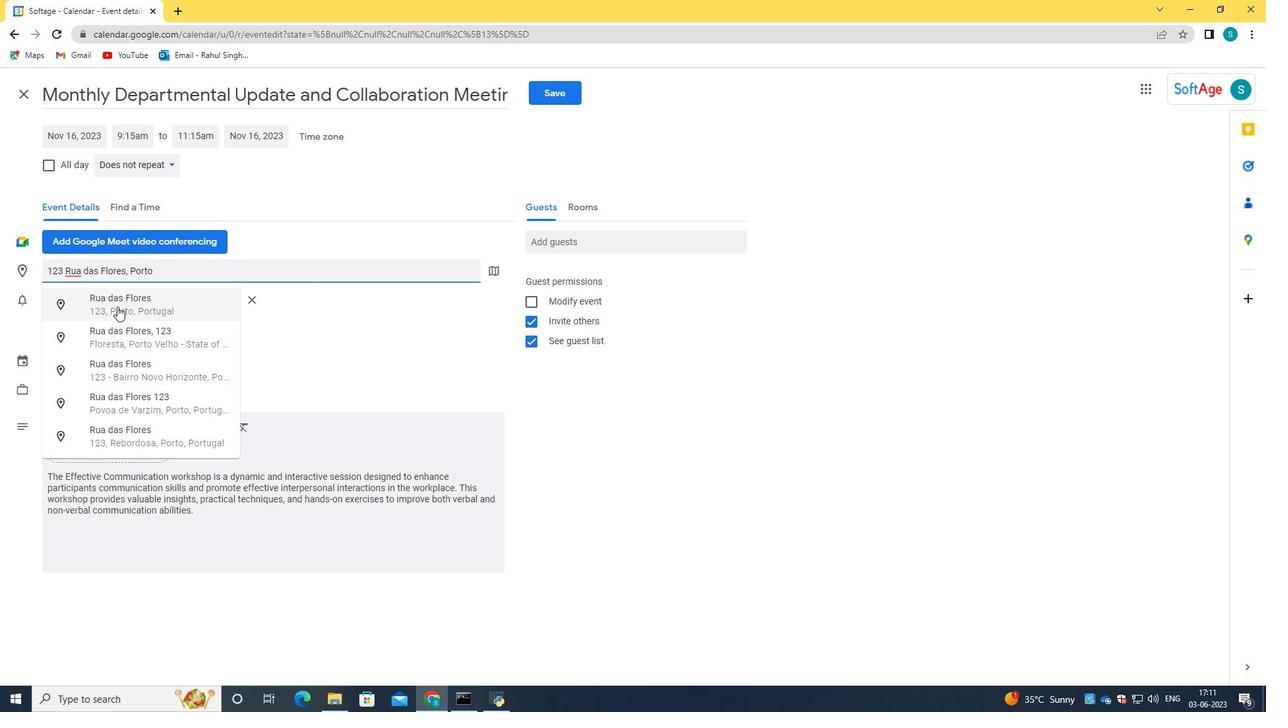
Action: Mouse moved to (545, 241)
Screenshot: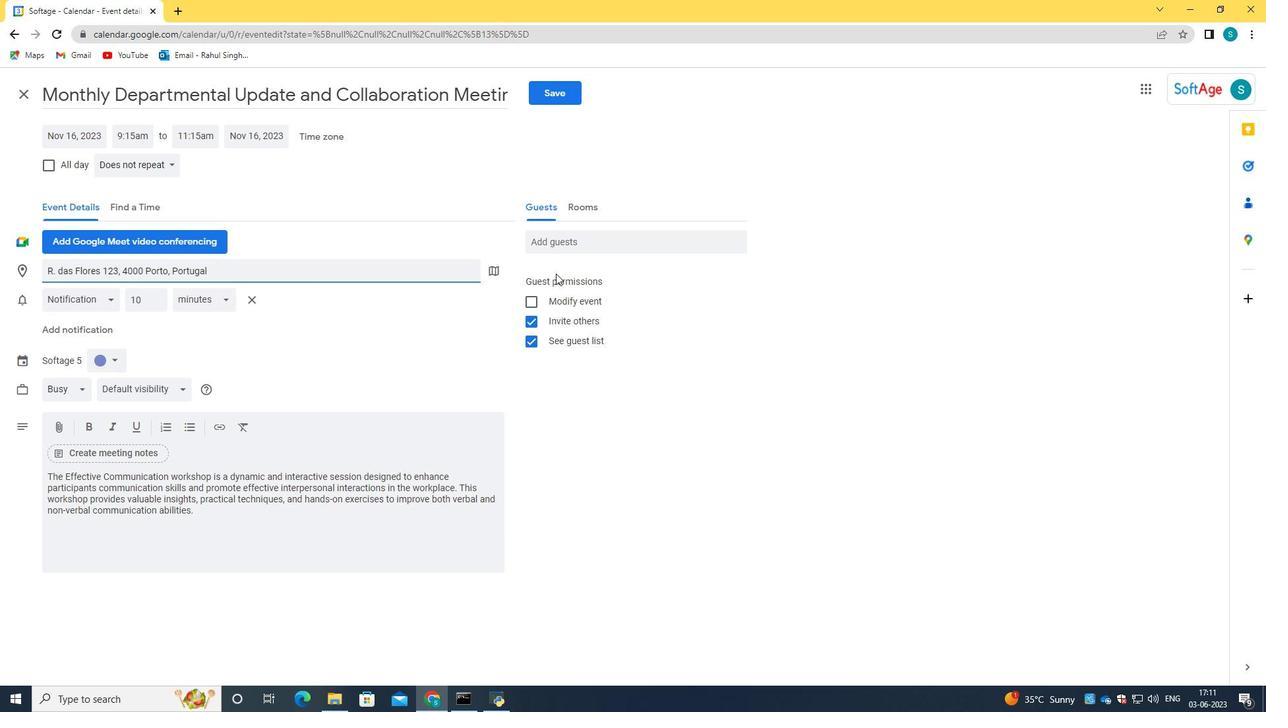 
Action: Mouse pressed left at (545, 241)
Screenshot: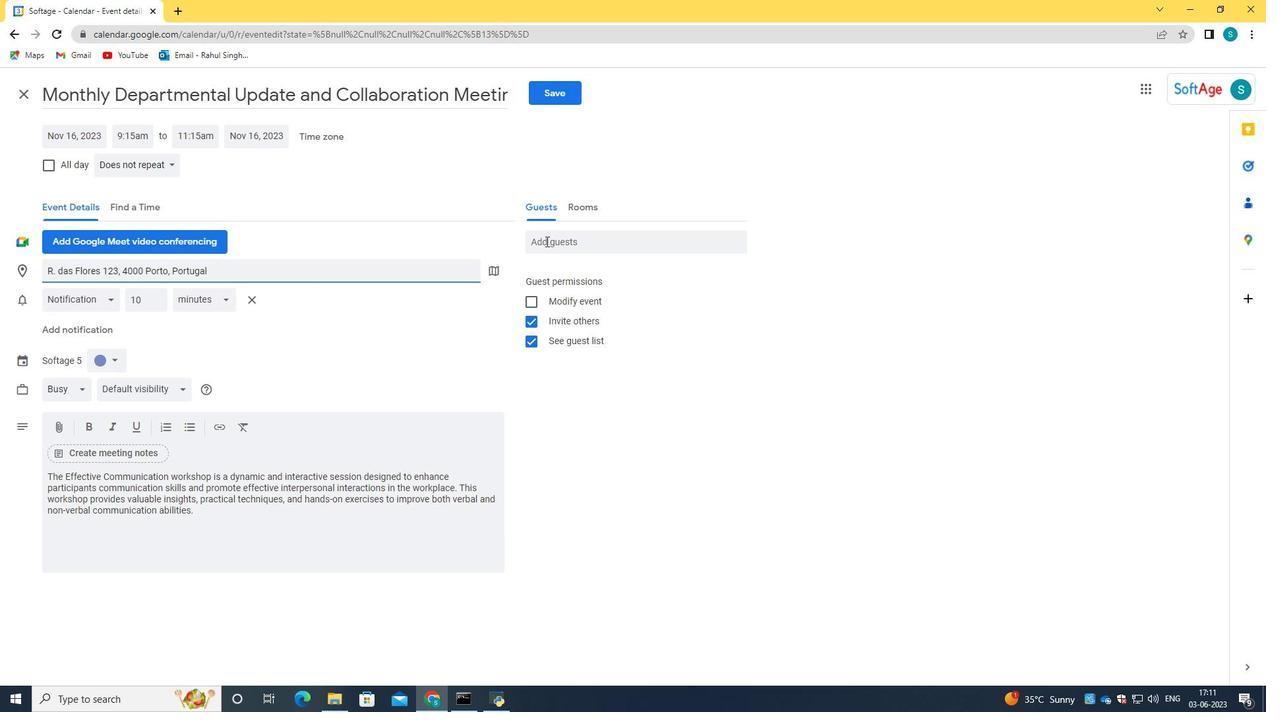 
Action: Key pressed softage.6<Key.shift>@softage.net<Key.tab>softage.7<Key.shift>@softage.net
Screenshot: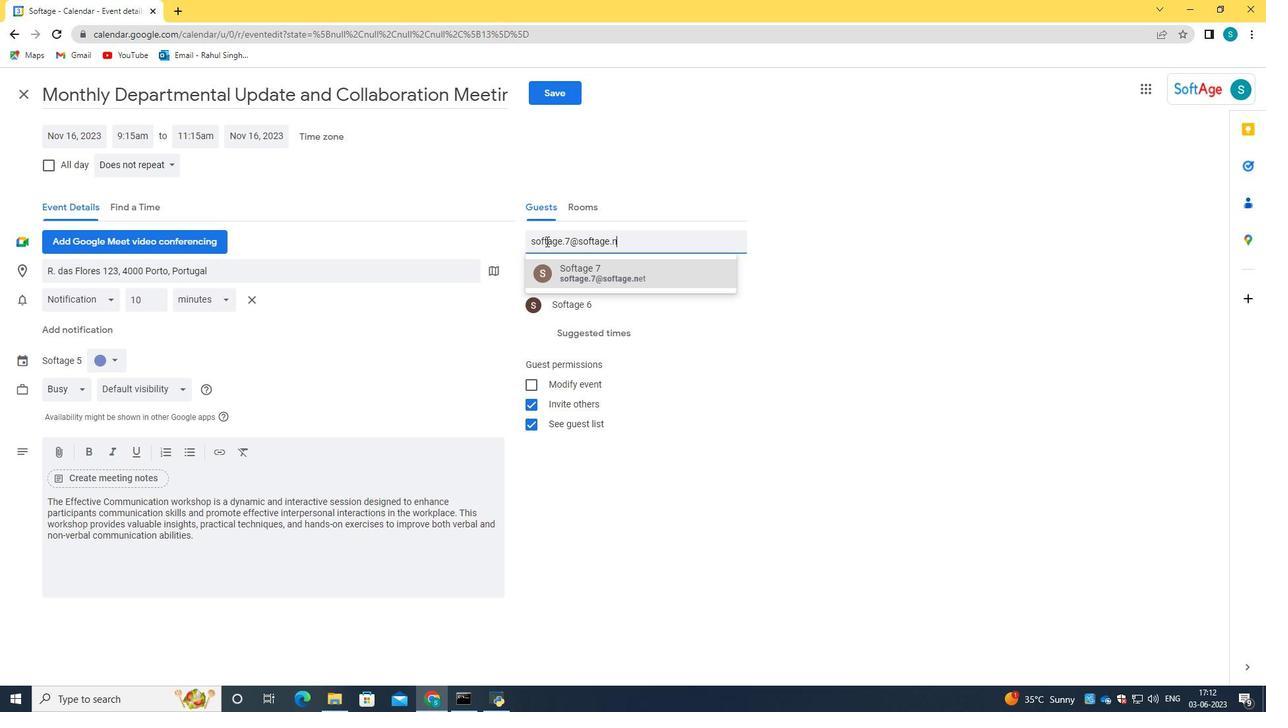 
Action: Mouse moved to (593, 278)
Screenshot: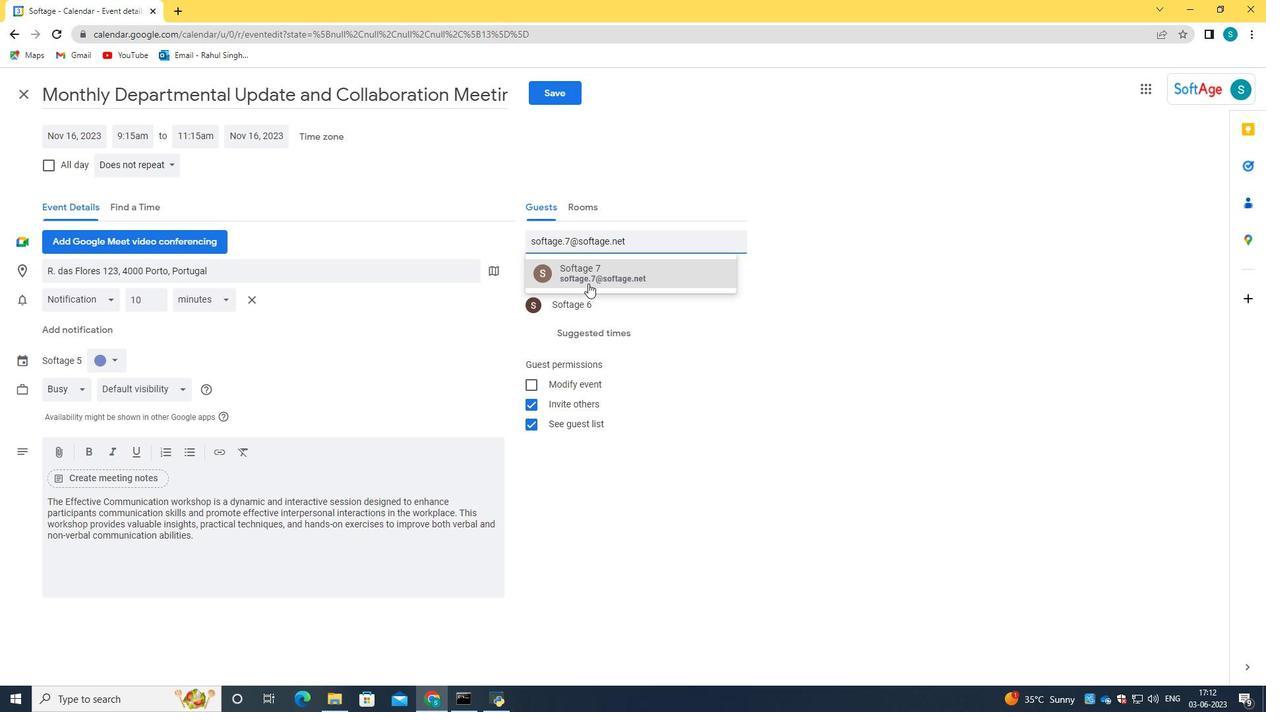 
Action: Mouse pressed left at (593, 278)
Screenshot: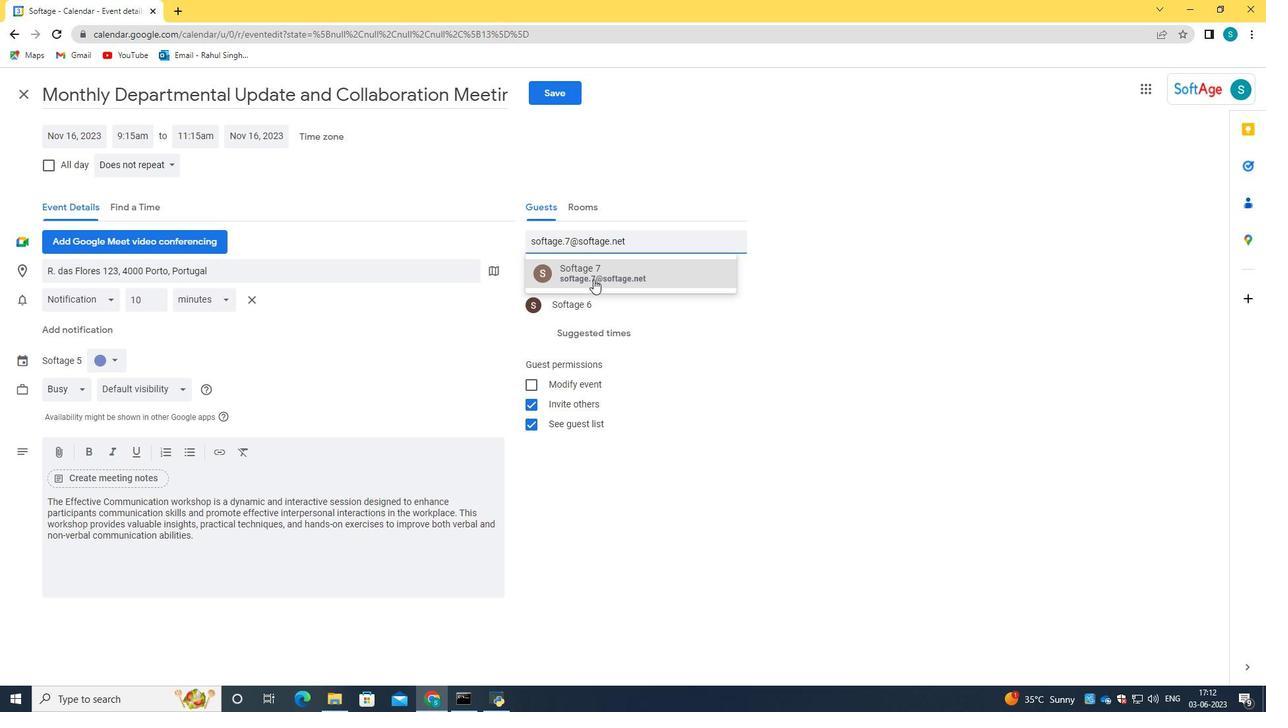 
Action: Mouse moved to (156, 163)
Screenshot: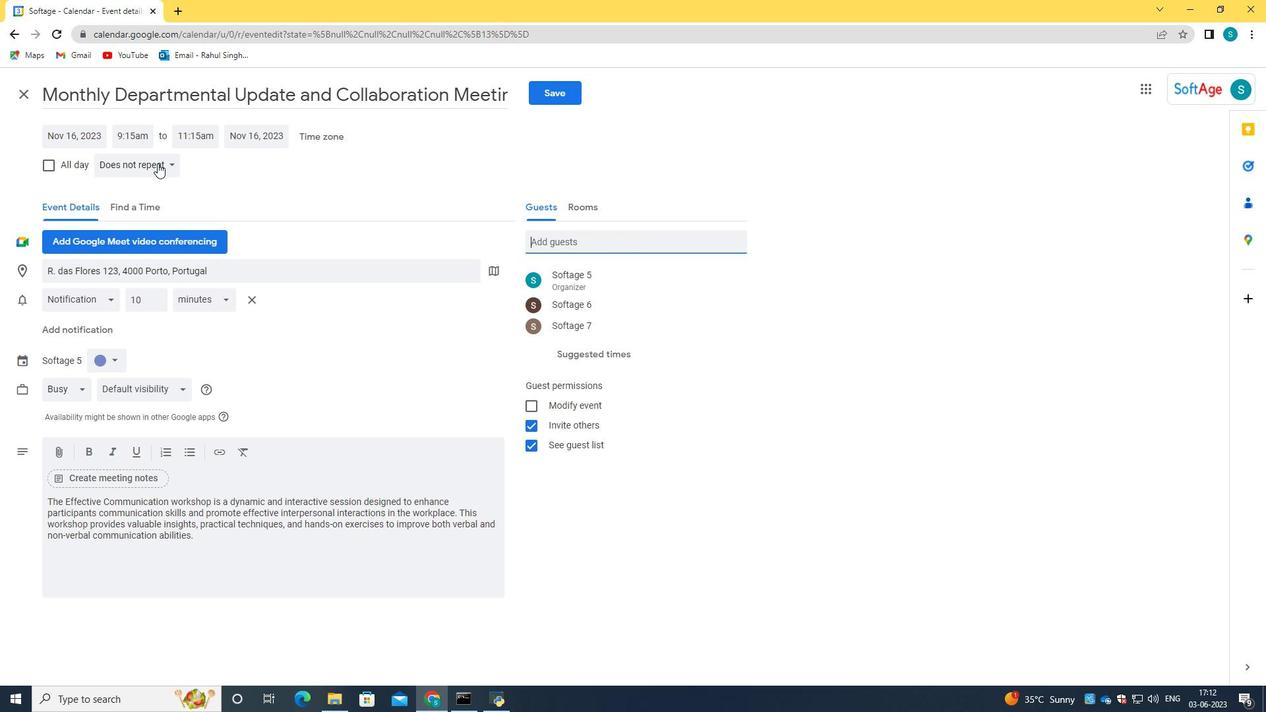 
Action: Mouse pressed left at (156, 163)
Screenshot: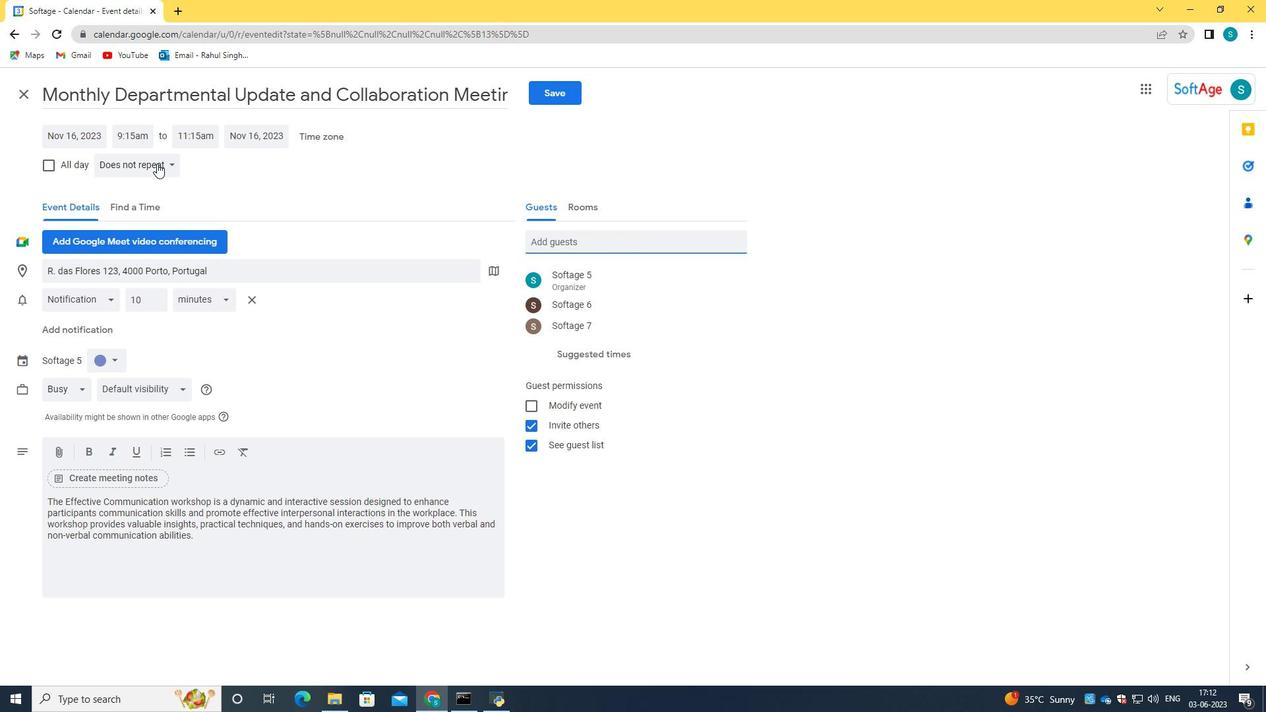 
Action: Mouse moved to (170, 303)
Screenshot: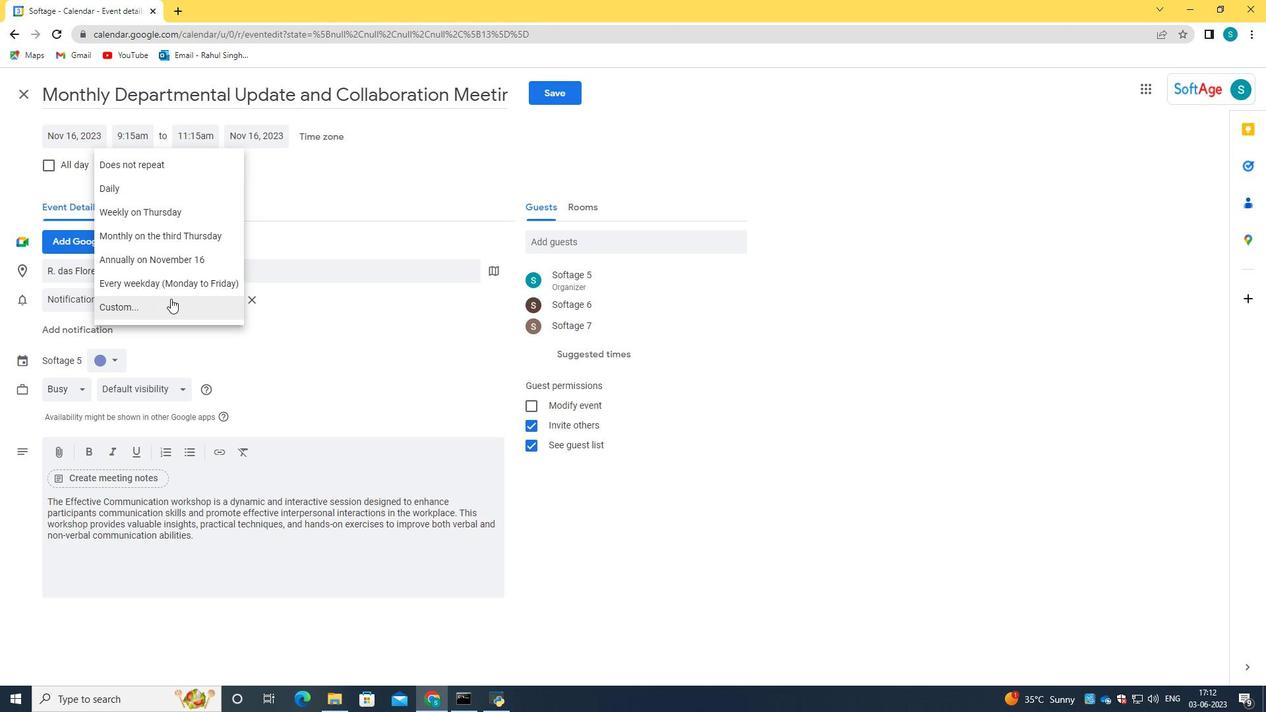
Action: Mouse pressed left at (170, 303)
Screenshot: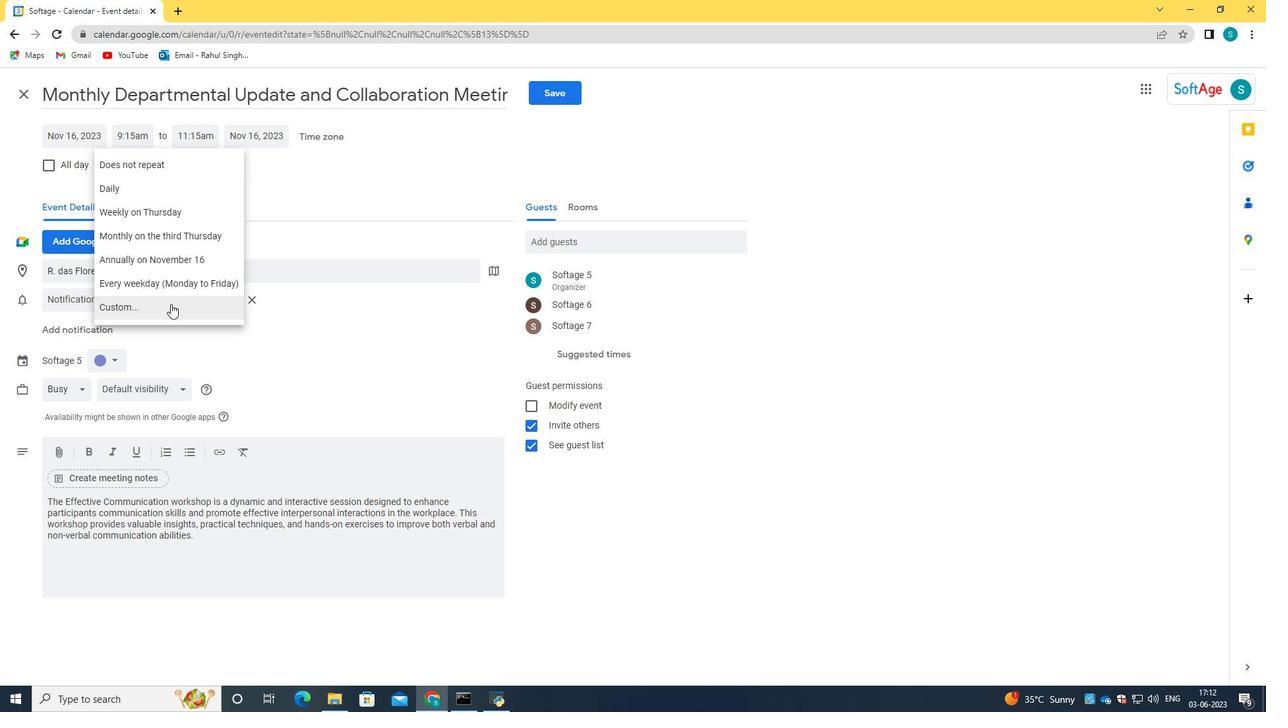 
Action: Mouse moved to (527, 351)
Screenshot: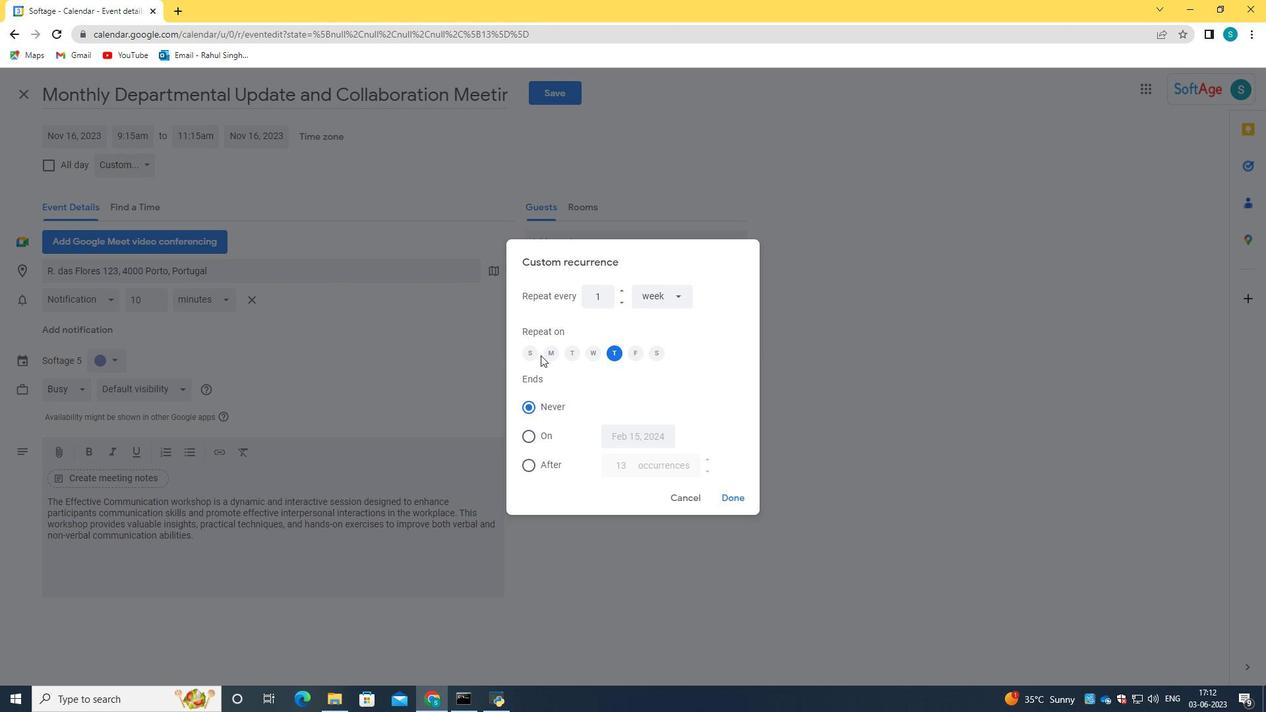 
Action: Mouse pressed left at (527, 351)
Screenshot: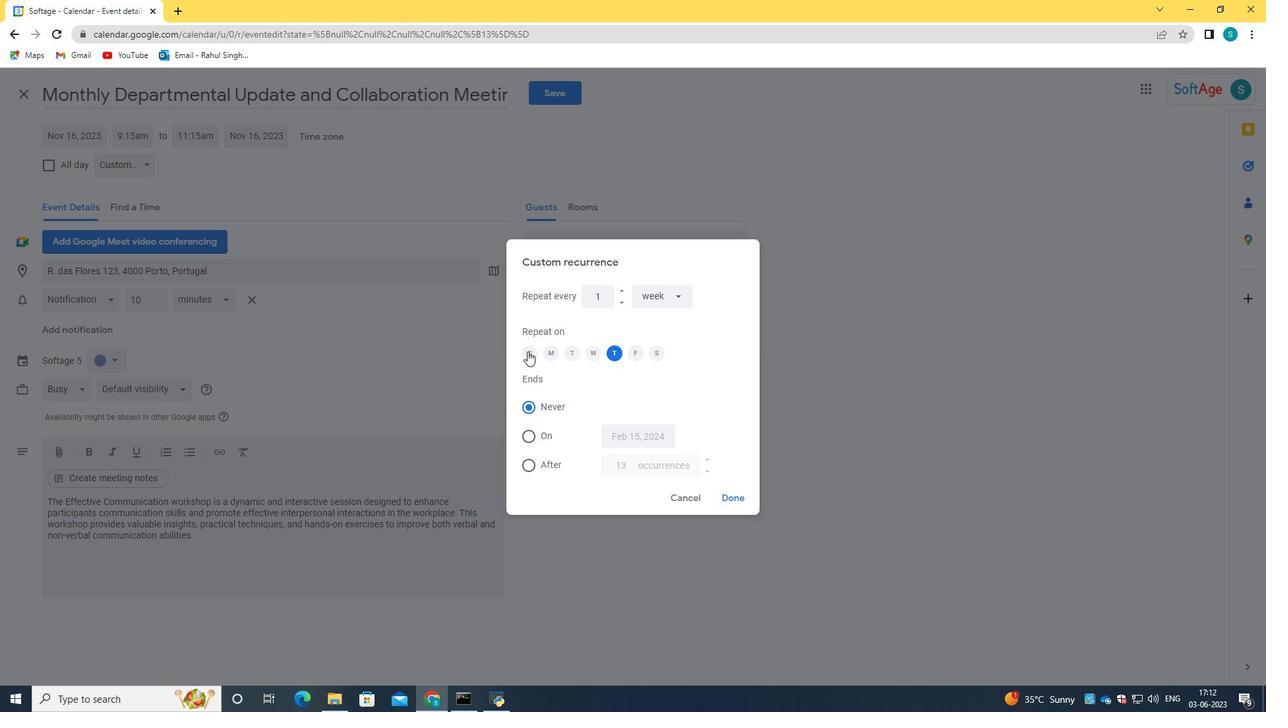 
Action: Mouse moved to (617, 356)
Screenshot: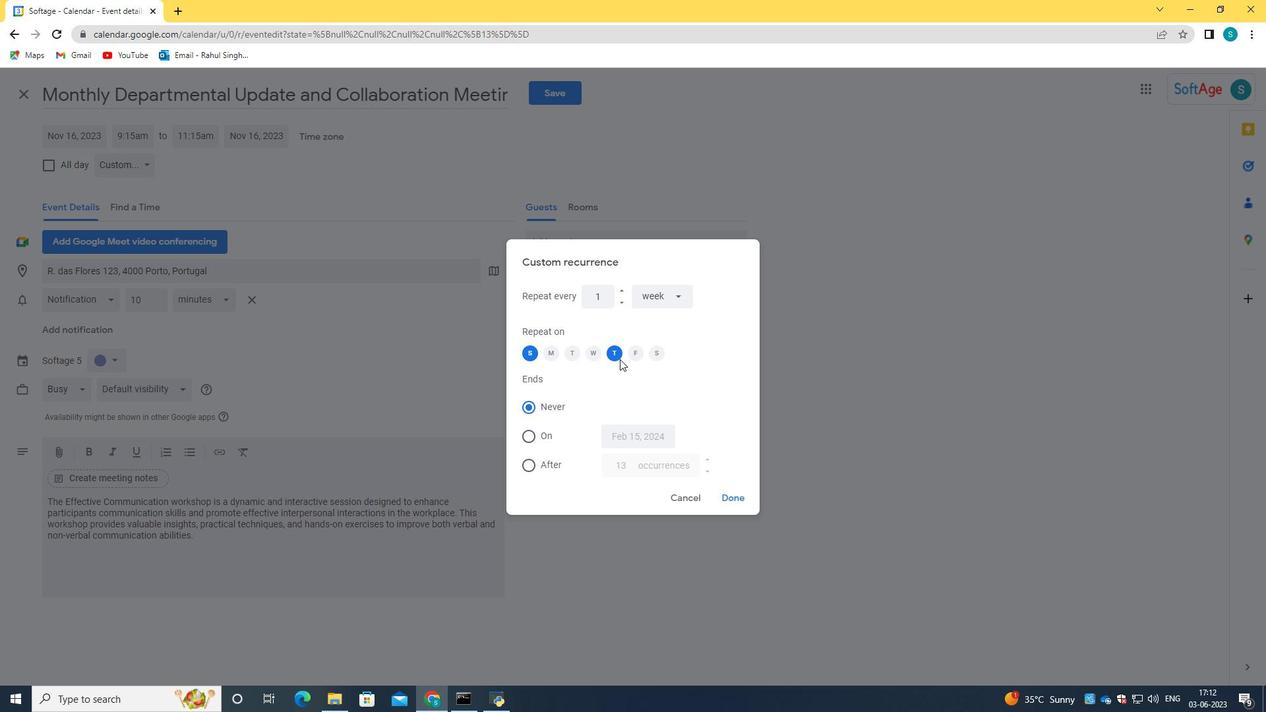 
Action: Mouse pressed left at (617, 356)
Screenshot: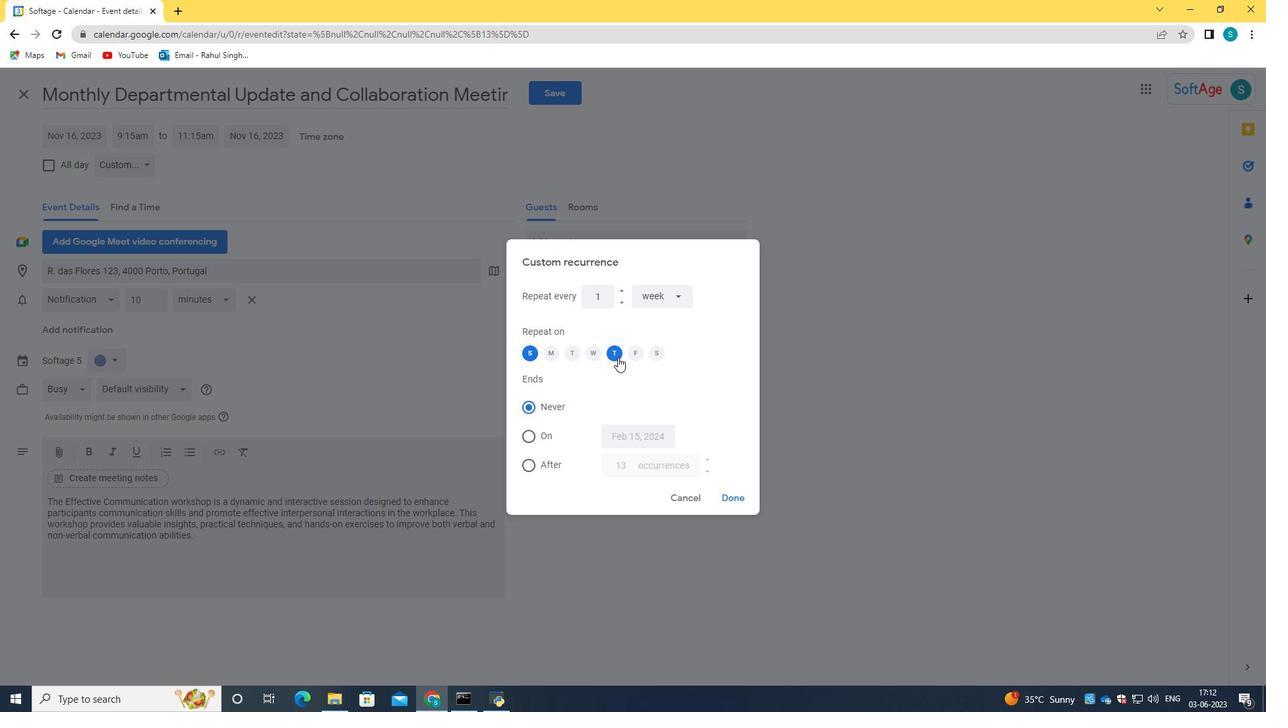 
Action: Mouse moved to (741, 501)
Screenshot: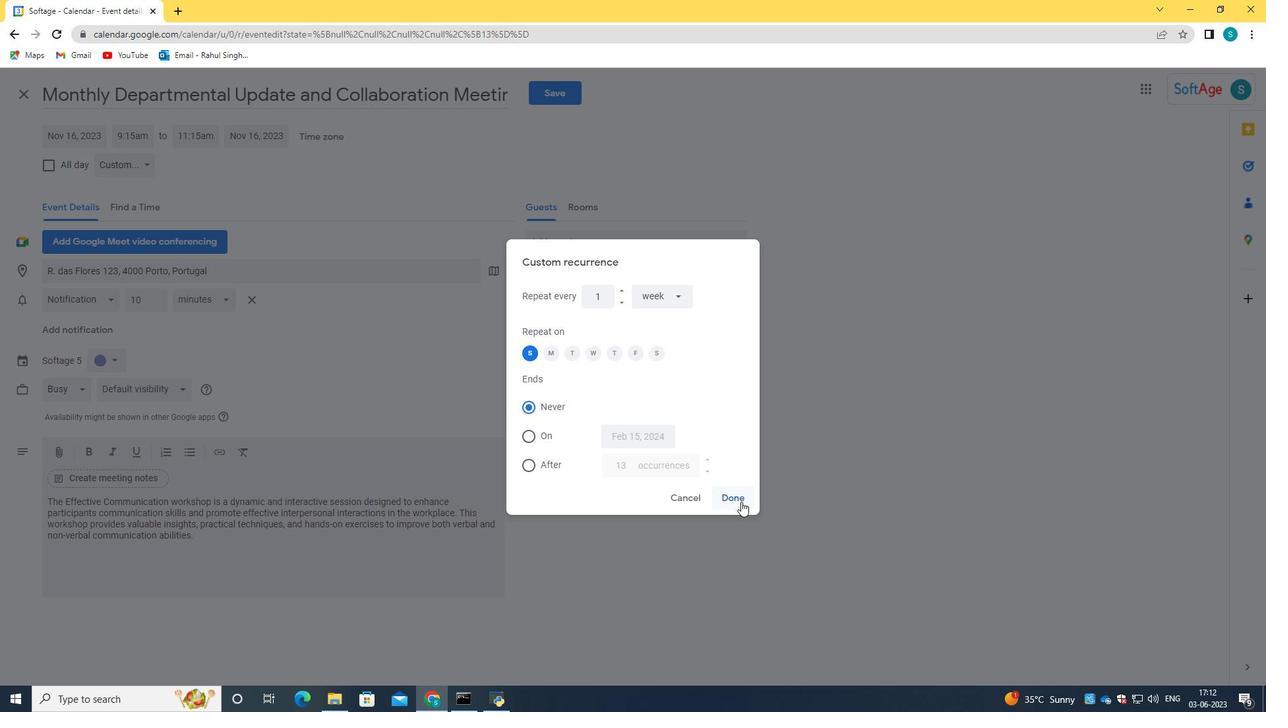 
Action: Mouse pressed left at (741, 501)
Screenshot: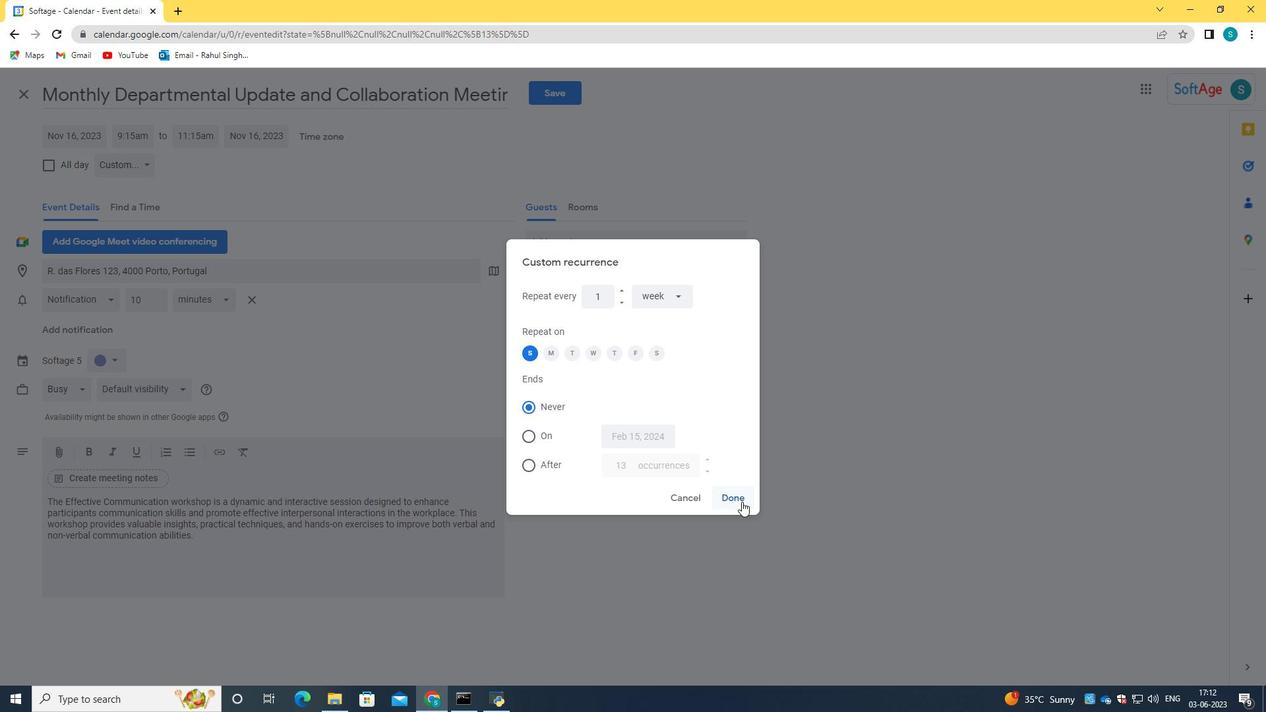 
Action: Mouse moved to (572, 91)
Screenshot: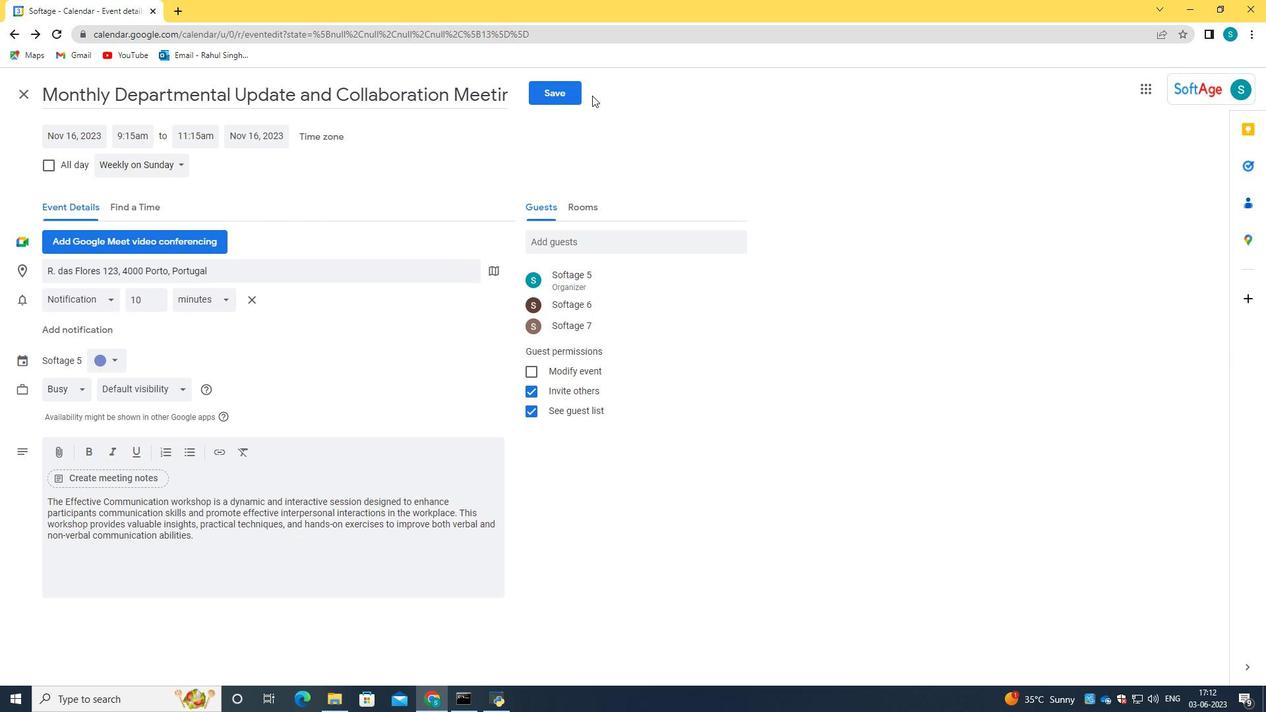 
Action: Mouse pressed left at (572, 91)
Screenshot: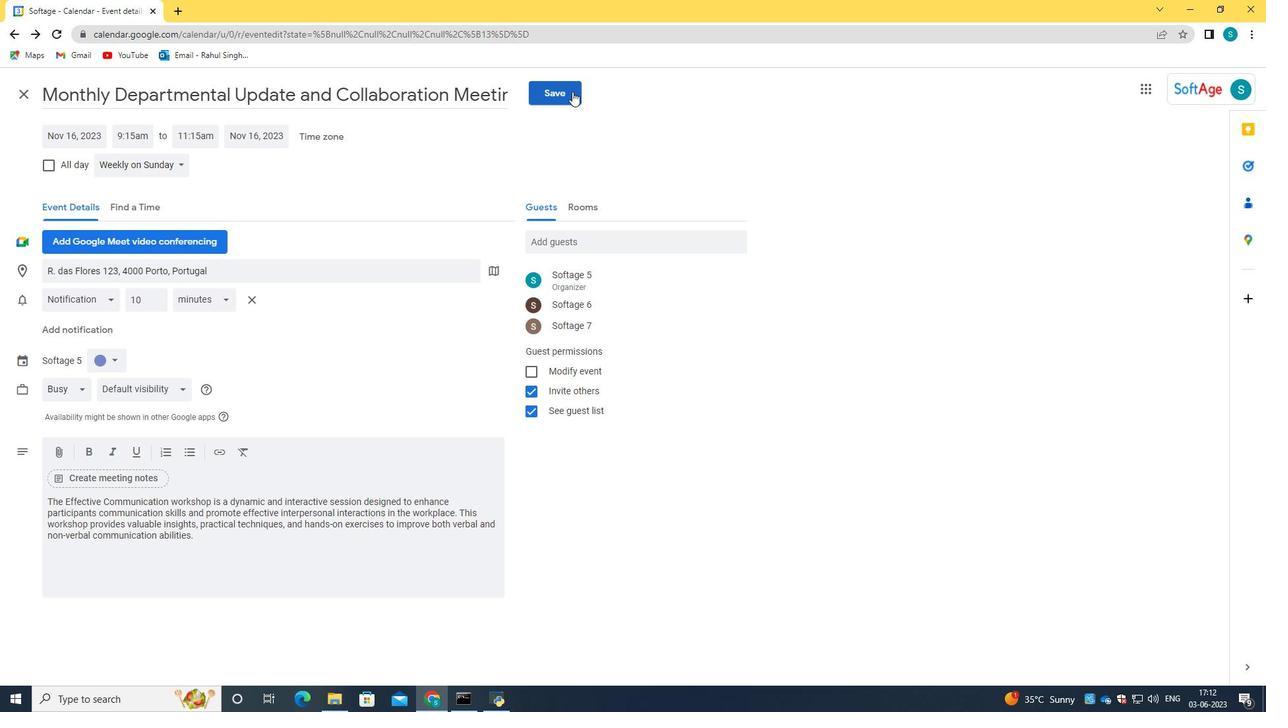 
Action: Mouse moved to (762, 414)
Screenshot: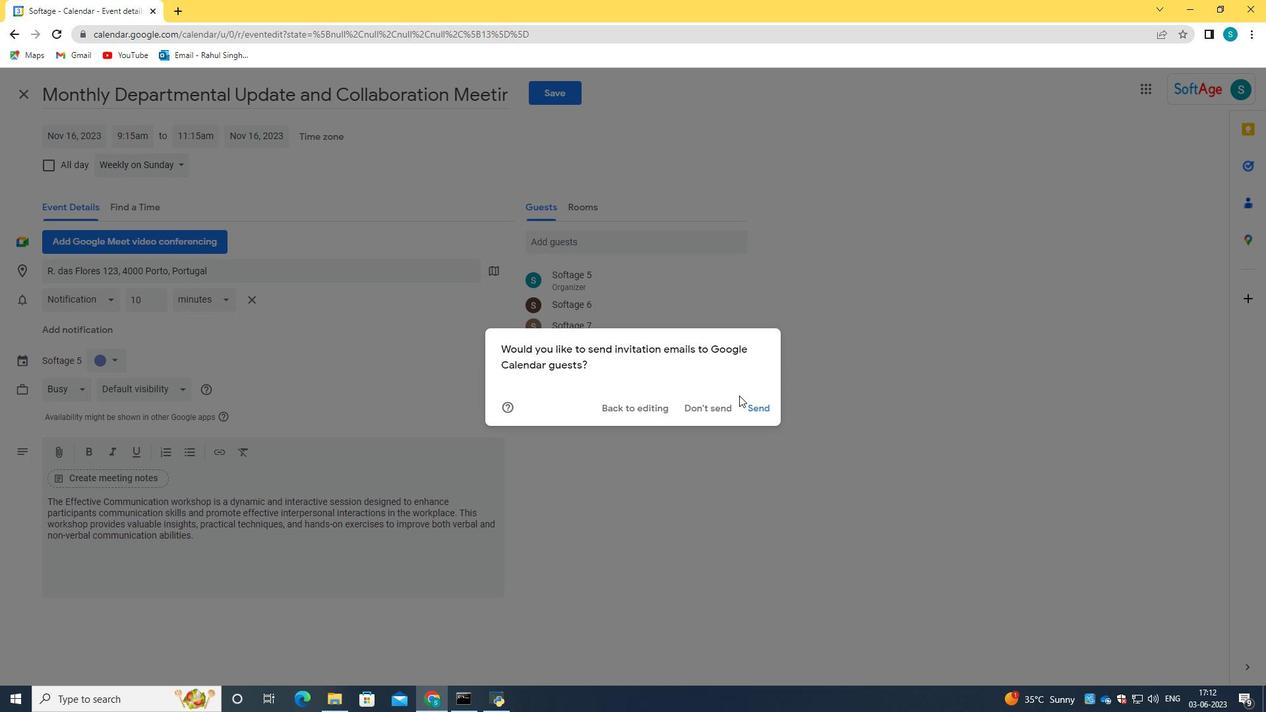 
Action: Mouse pressed left at (762, 414)
Screenshot: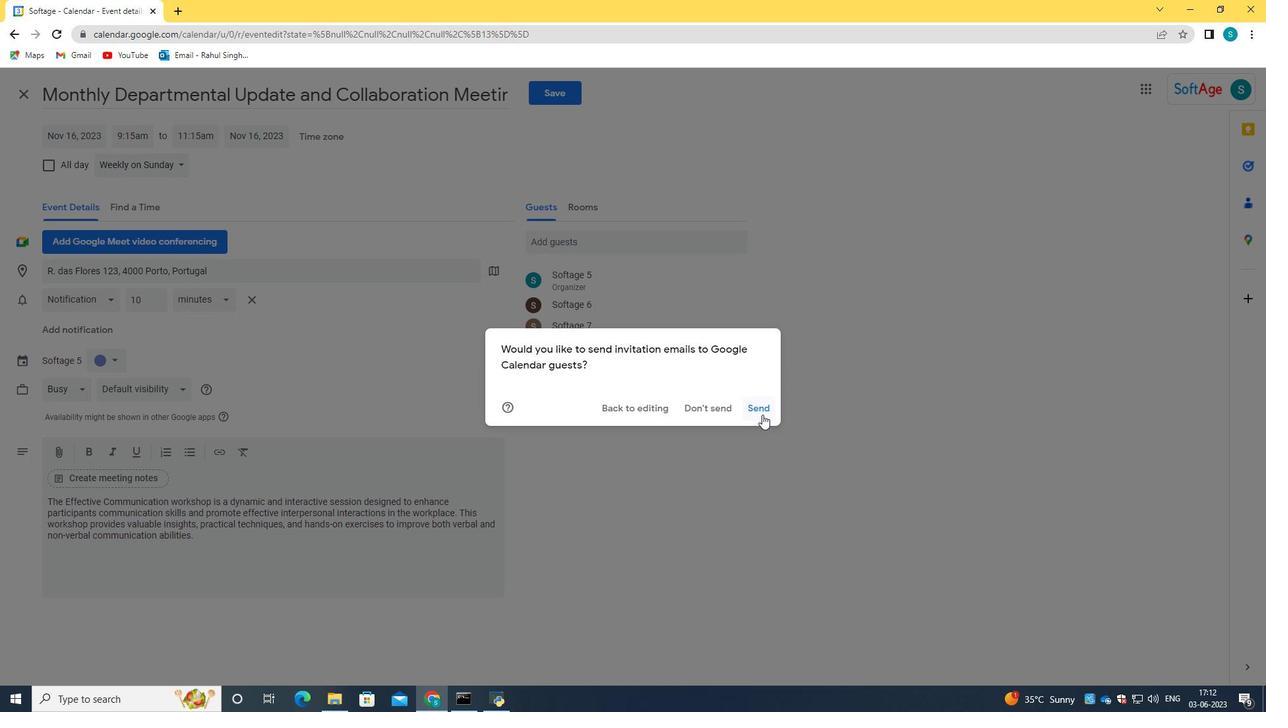 
Action: Mouse moved to (288, 305)
Screenshot: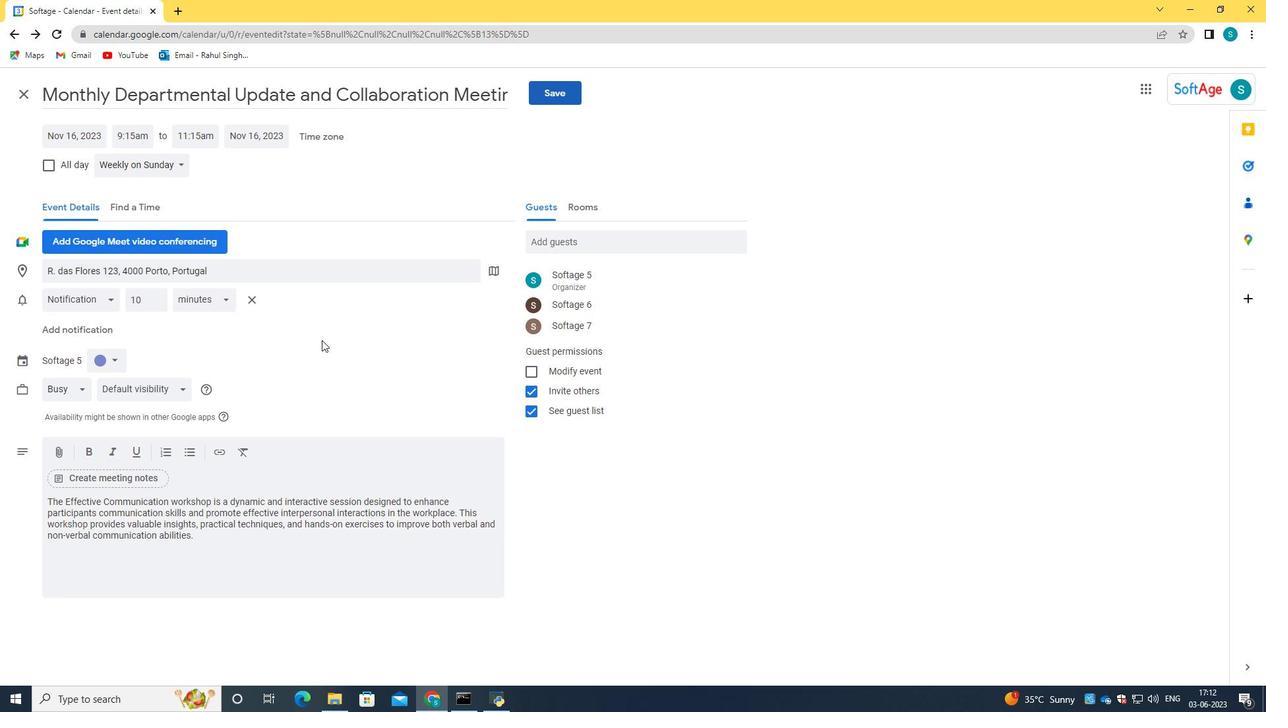 
